 Task: Create a due date automation trigger when advanced on, on the monday of the week before a card is due add dates with a complete due date at 11:00 AM.
Action: Mouse moved to (1220, 375)
Screenshot: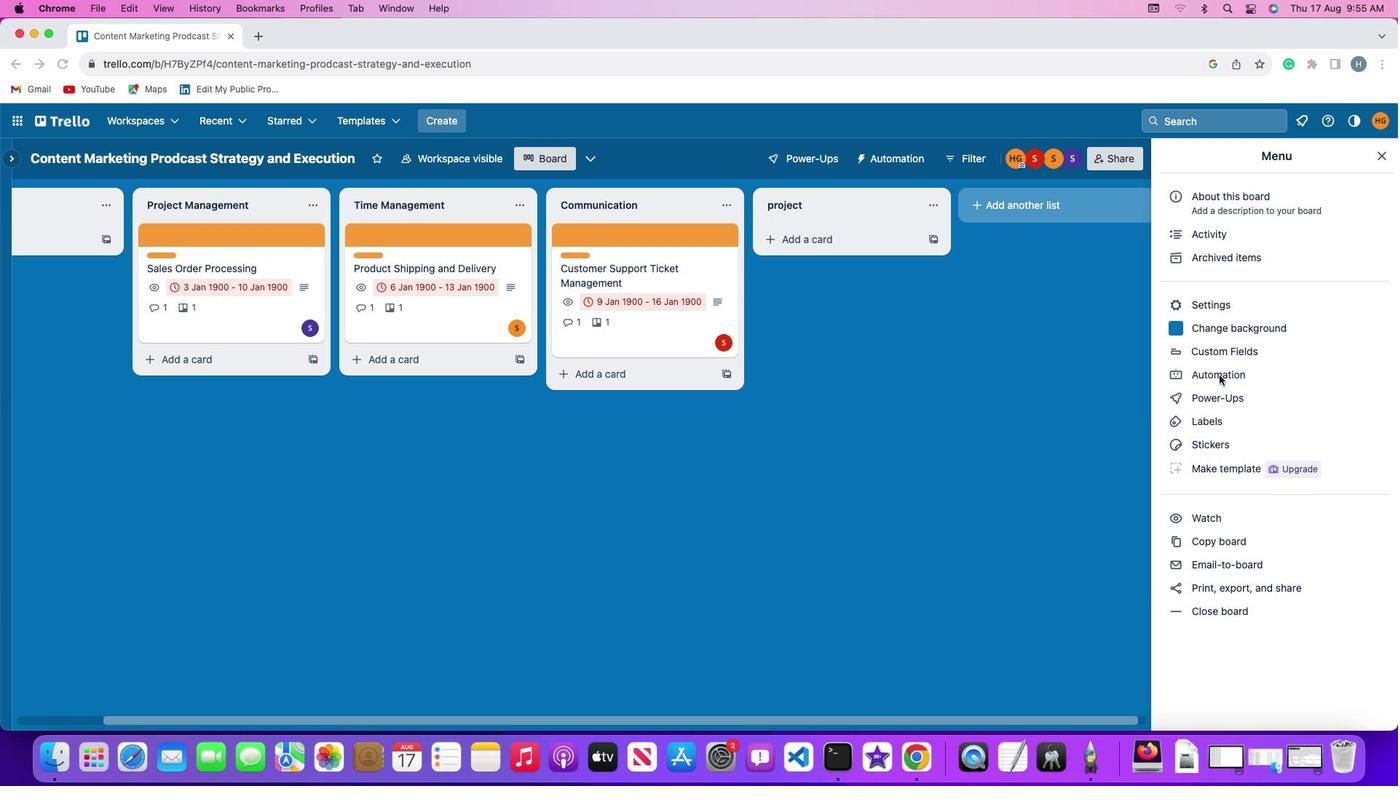 
Action: Mouse pressed left at (1220, 375)
Screenshot: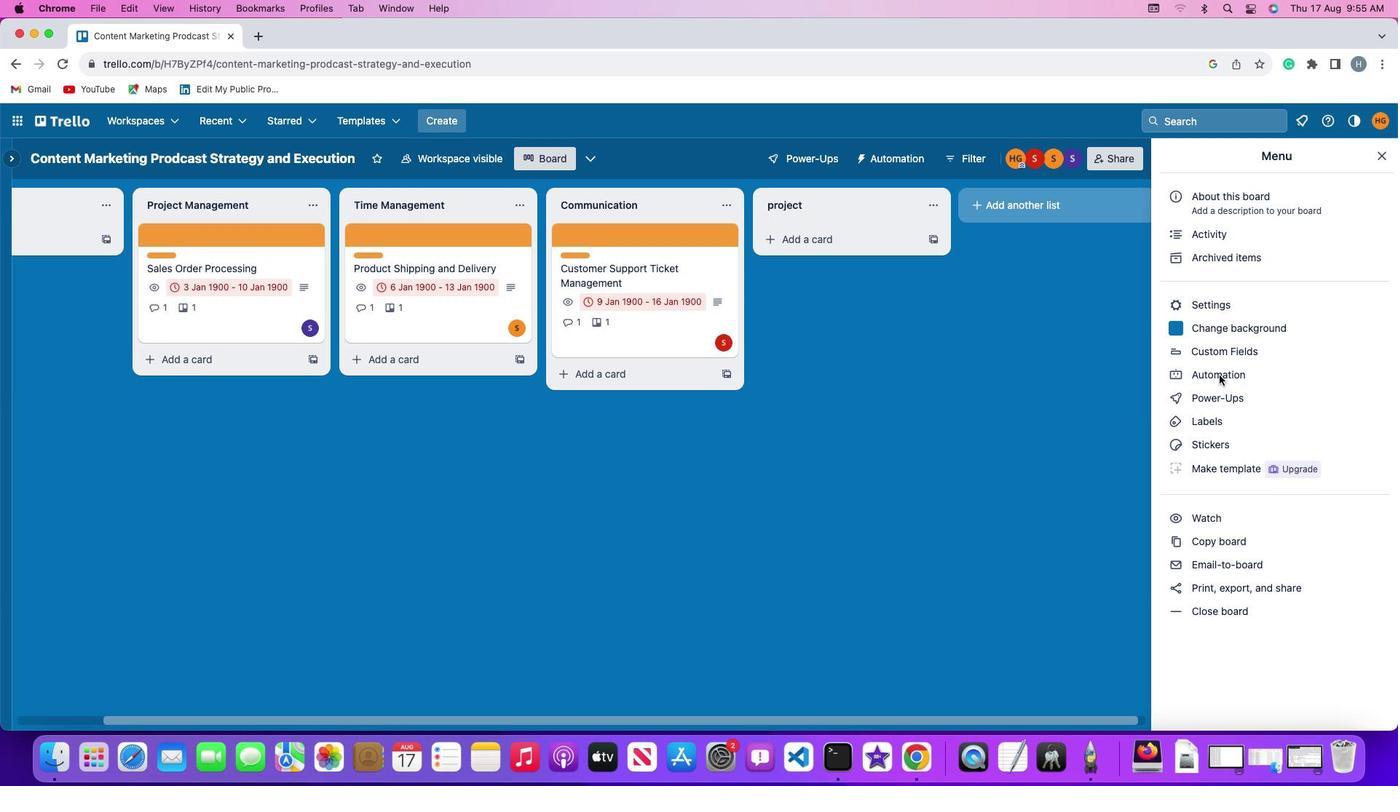 
Action: Mouse pressed left at (1220, 375)
Screenshot: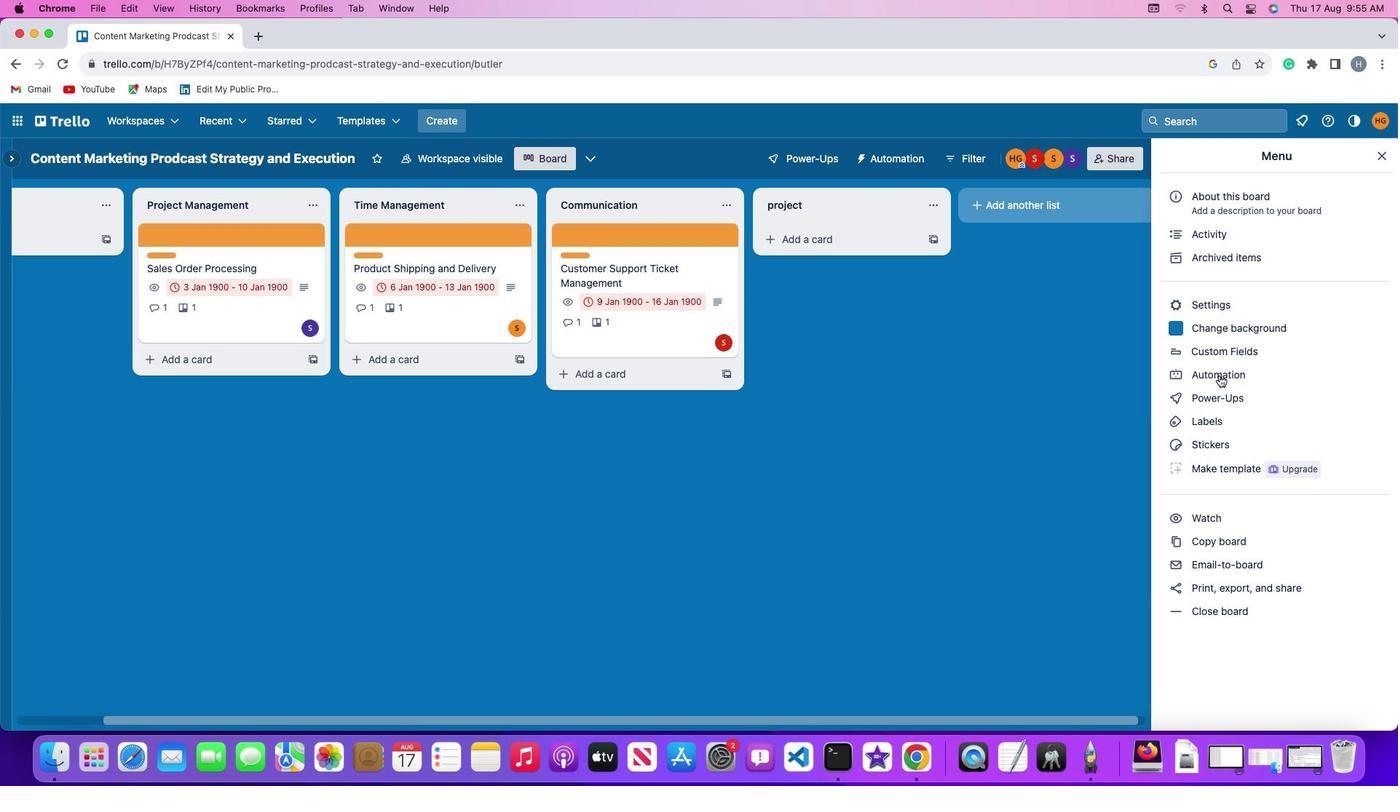 
Action: Mouse moved to (80, 342)
Screenshot: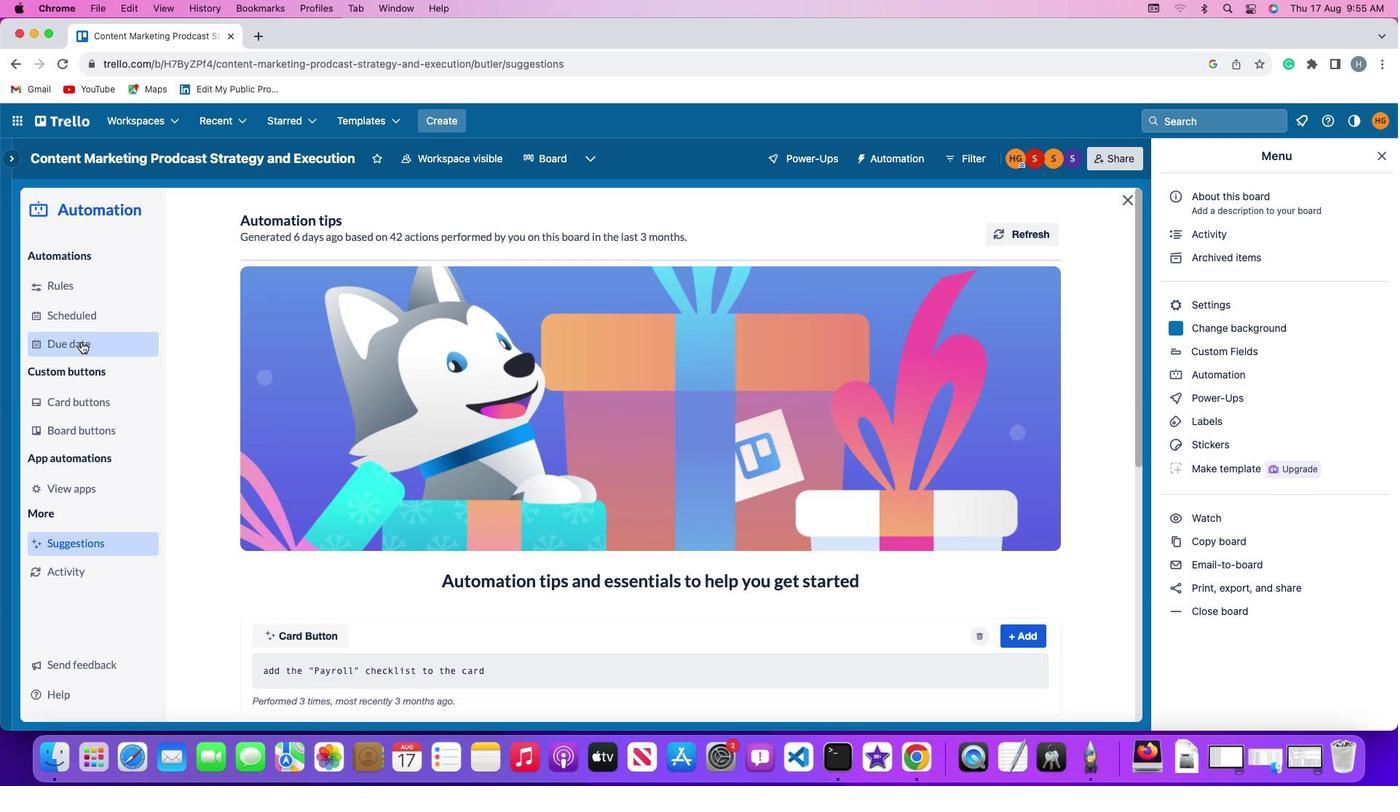 
Action: Mouse pressed left at (80, 342)
Screenshot: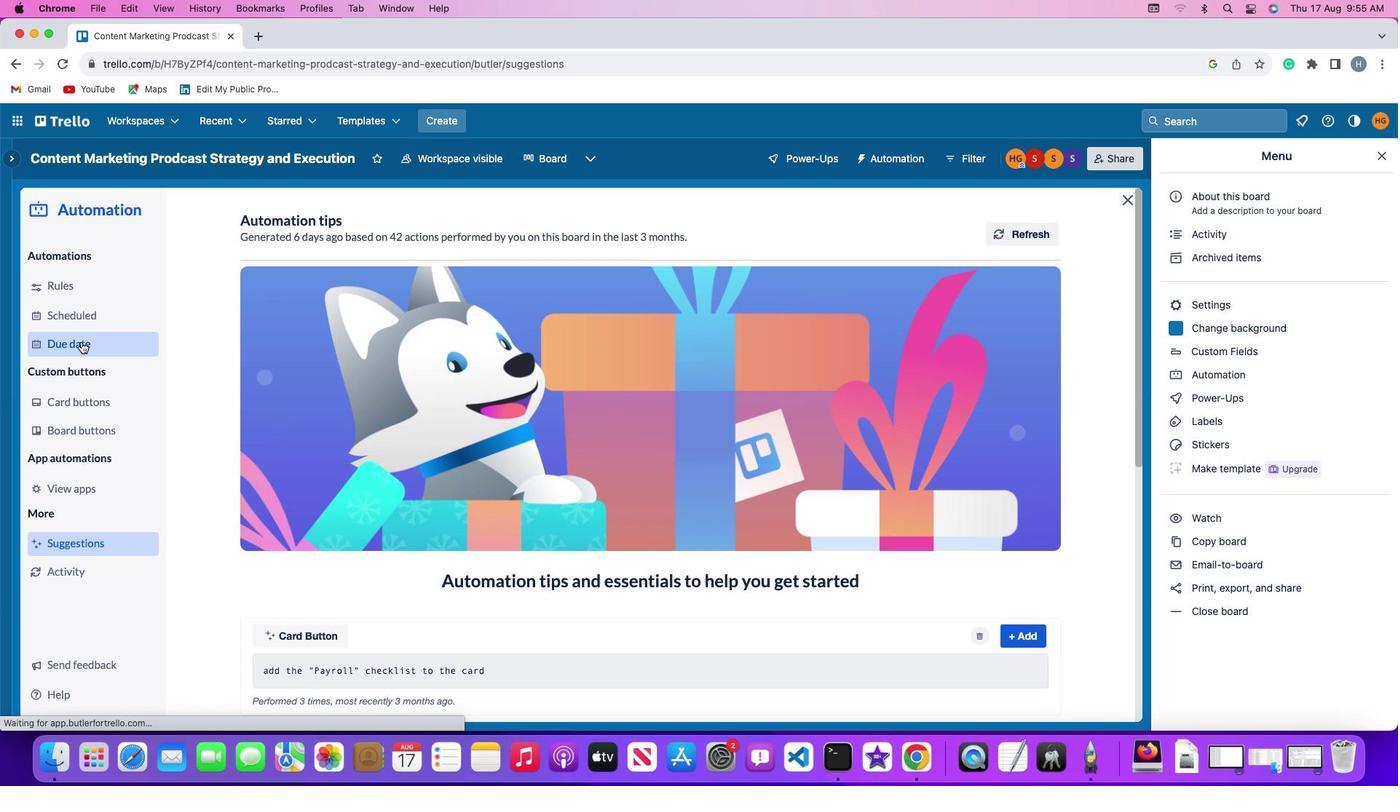 
Action: Mouse moved to (975, 224)
Screenshot: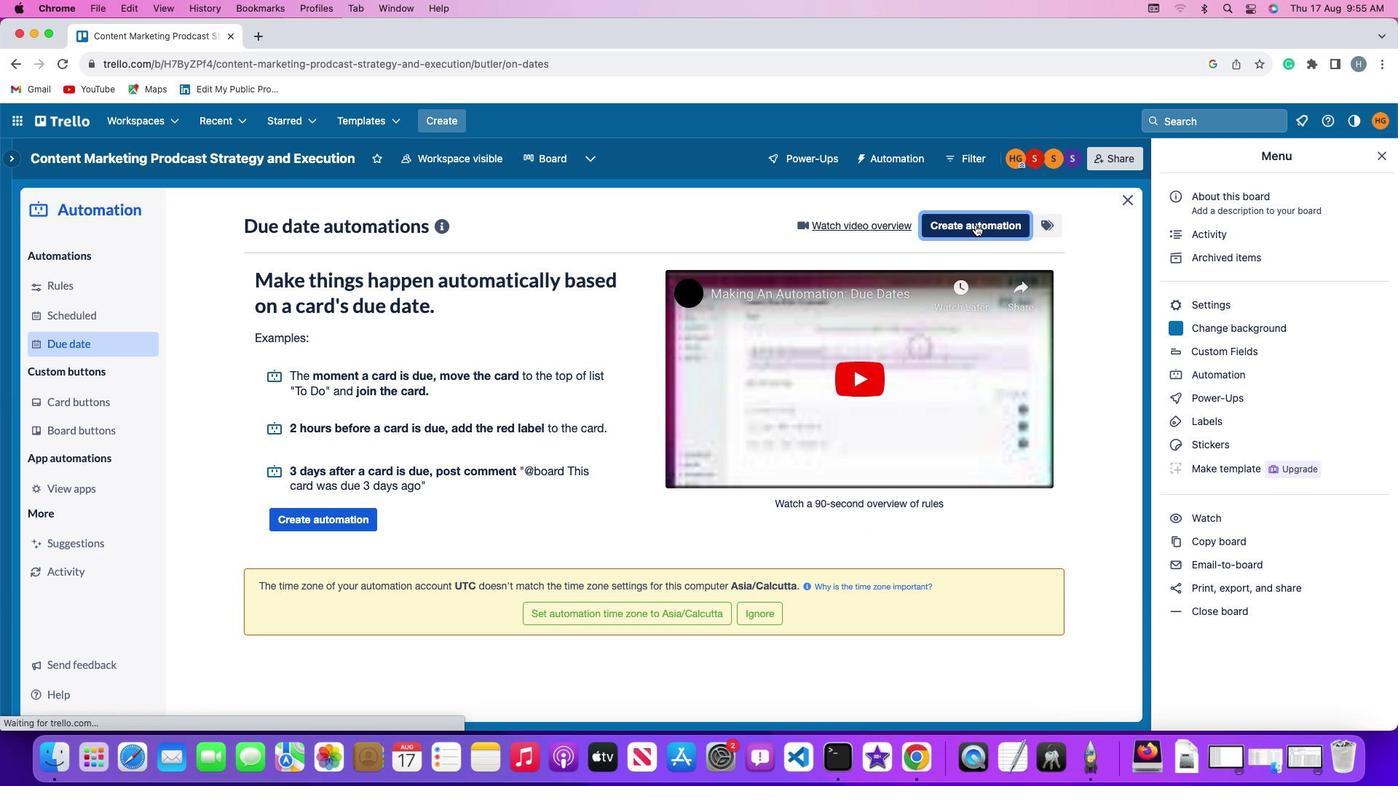 
Action: Mouse pressed left at (975, 224)
Screenshot: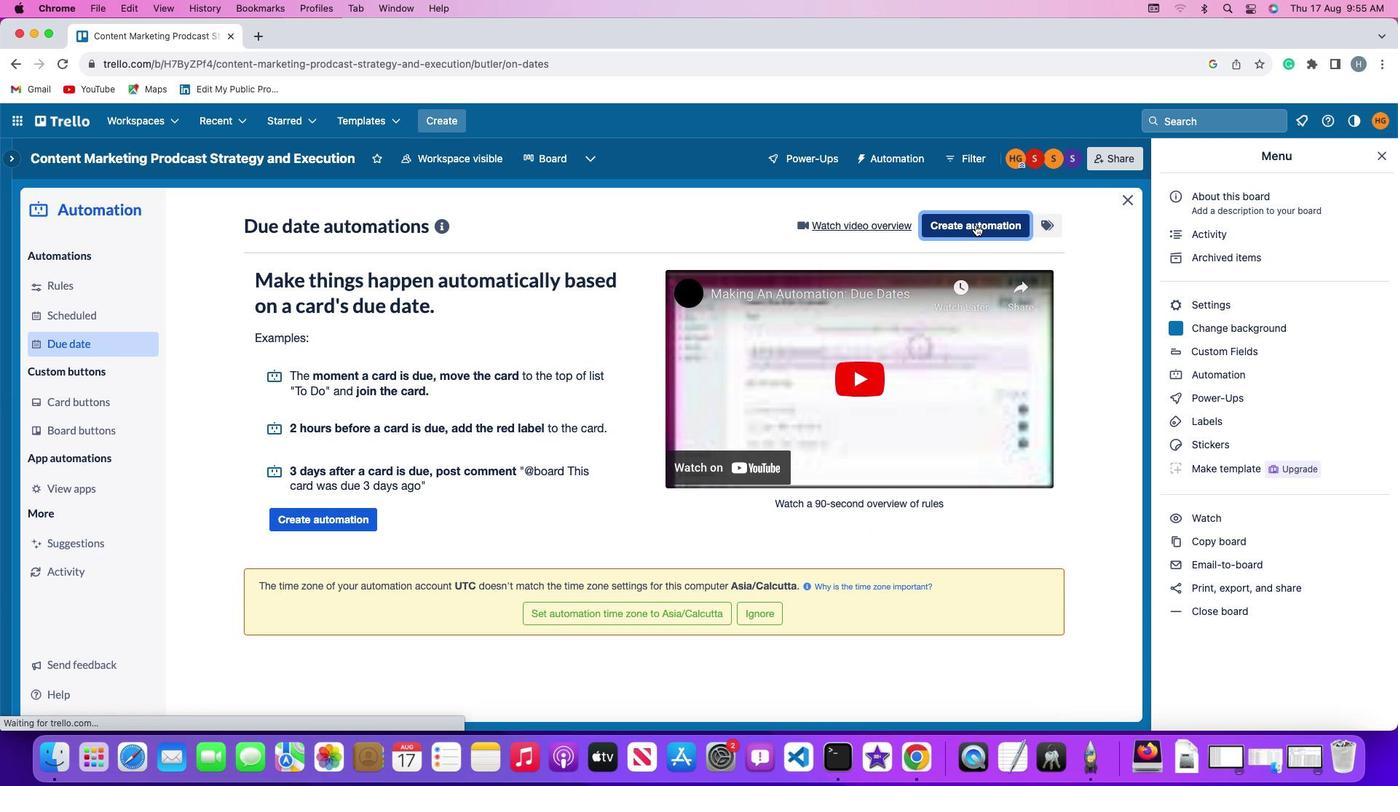 
Action: Mouse moved to (268, 367)
Screenshot: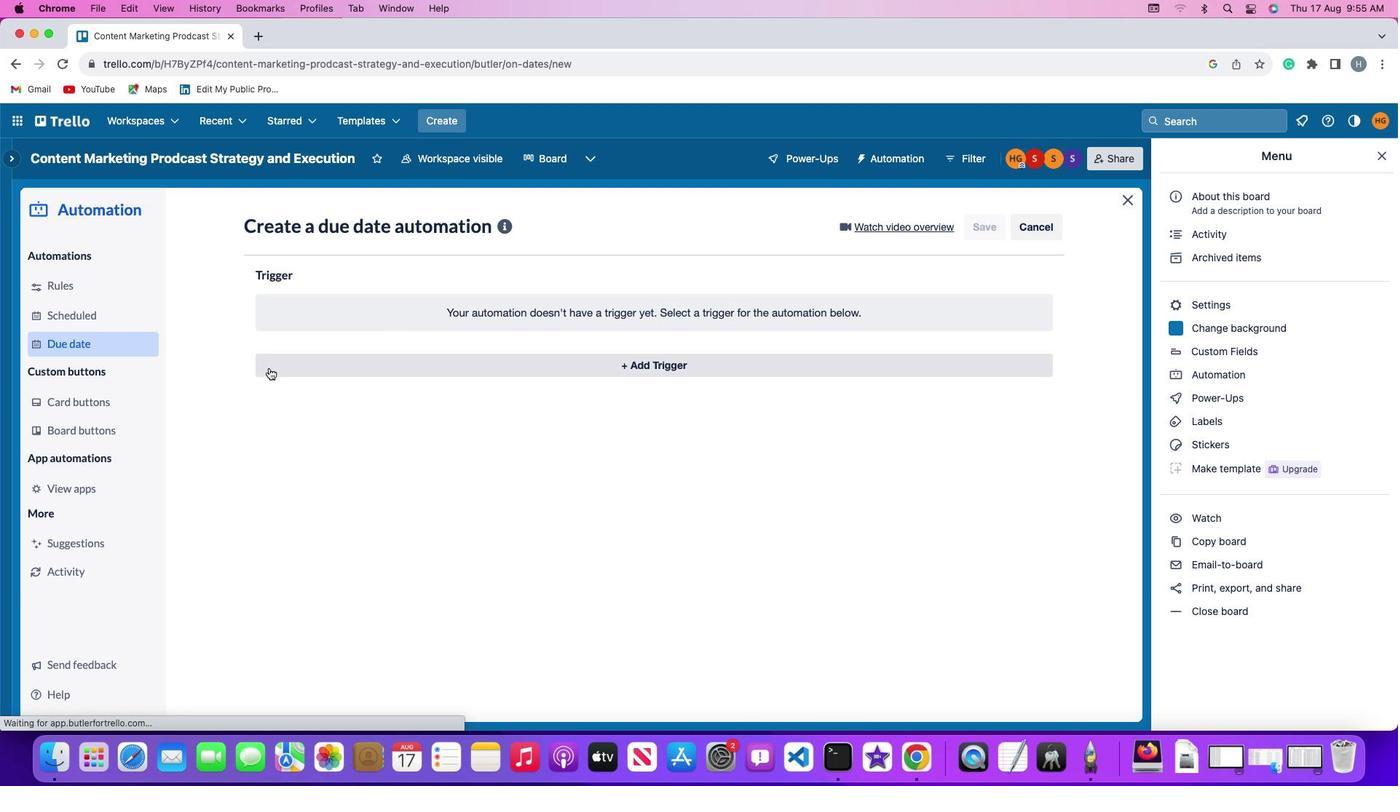 
Action: Mouse pressed left at (268, 367)
Screenshot: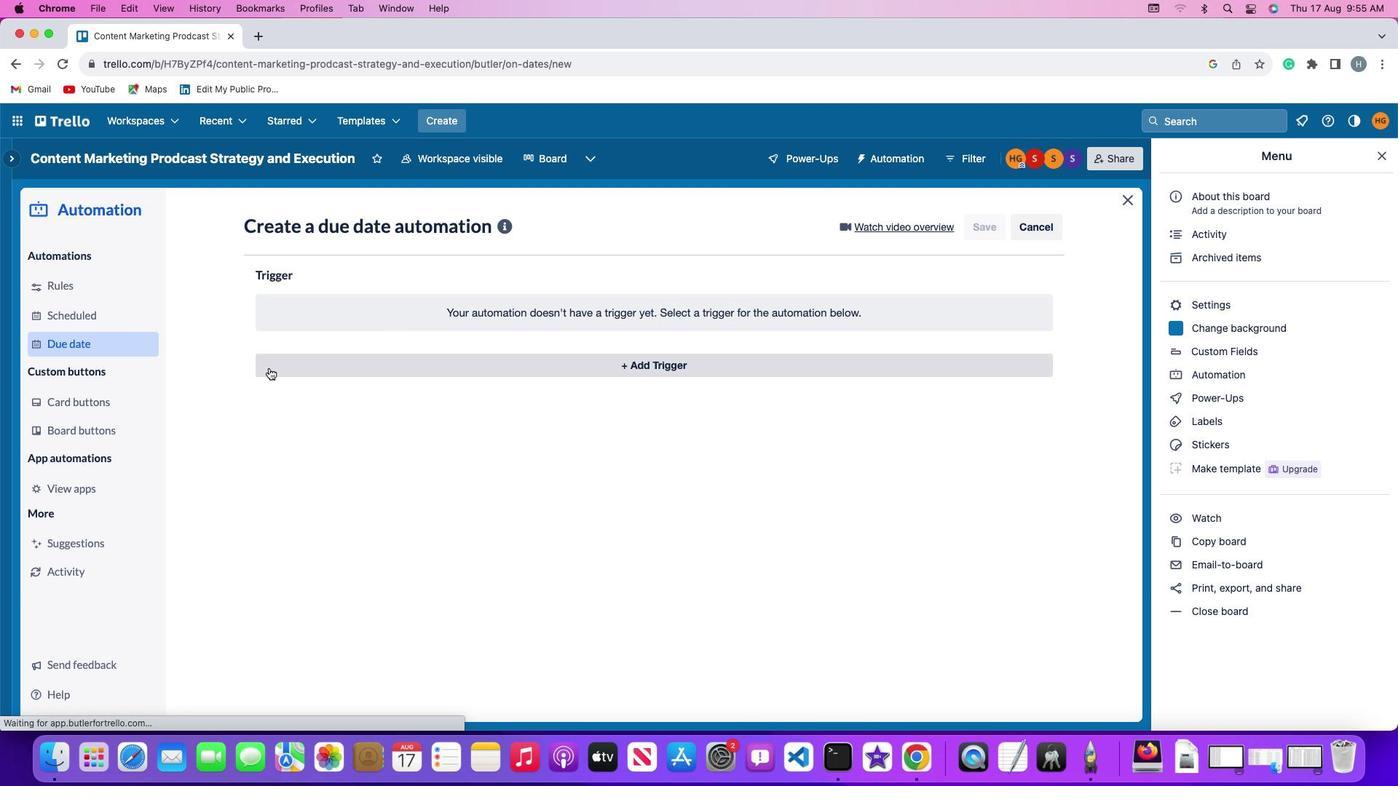 
Action: Mouse moved to (318, 629)
Screenshot: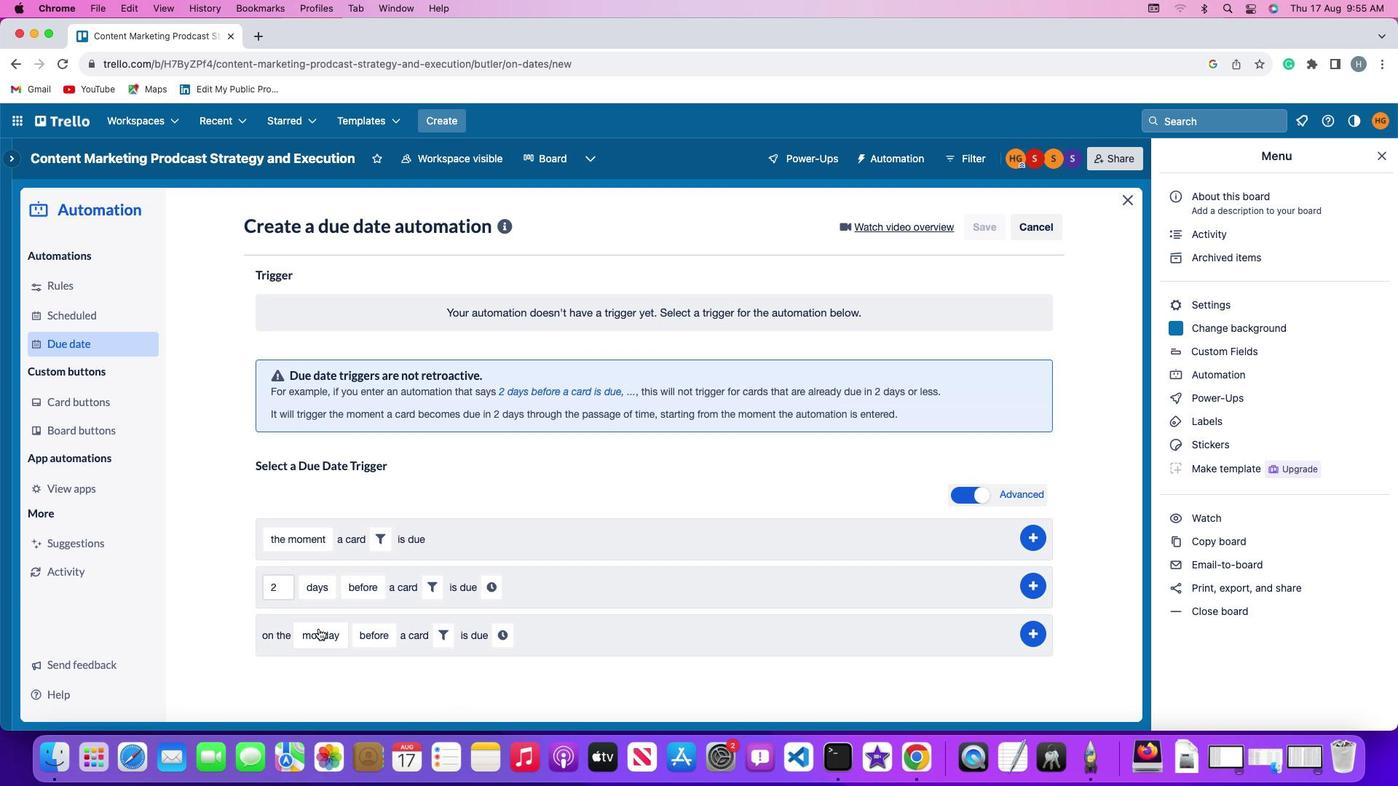 
Action: Mouse pressed left at (318, 629)
Screenshot: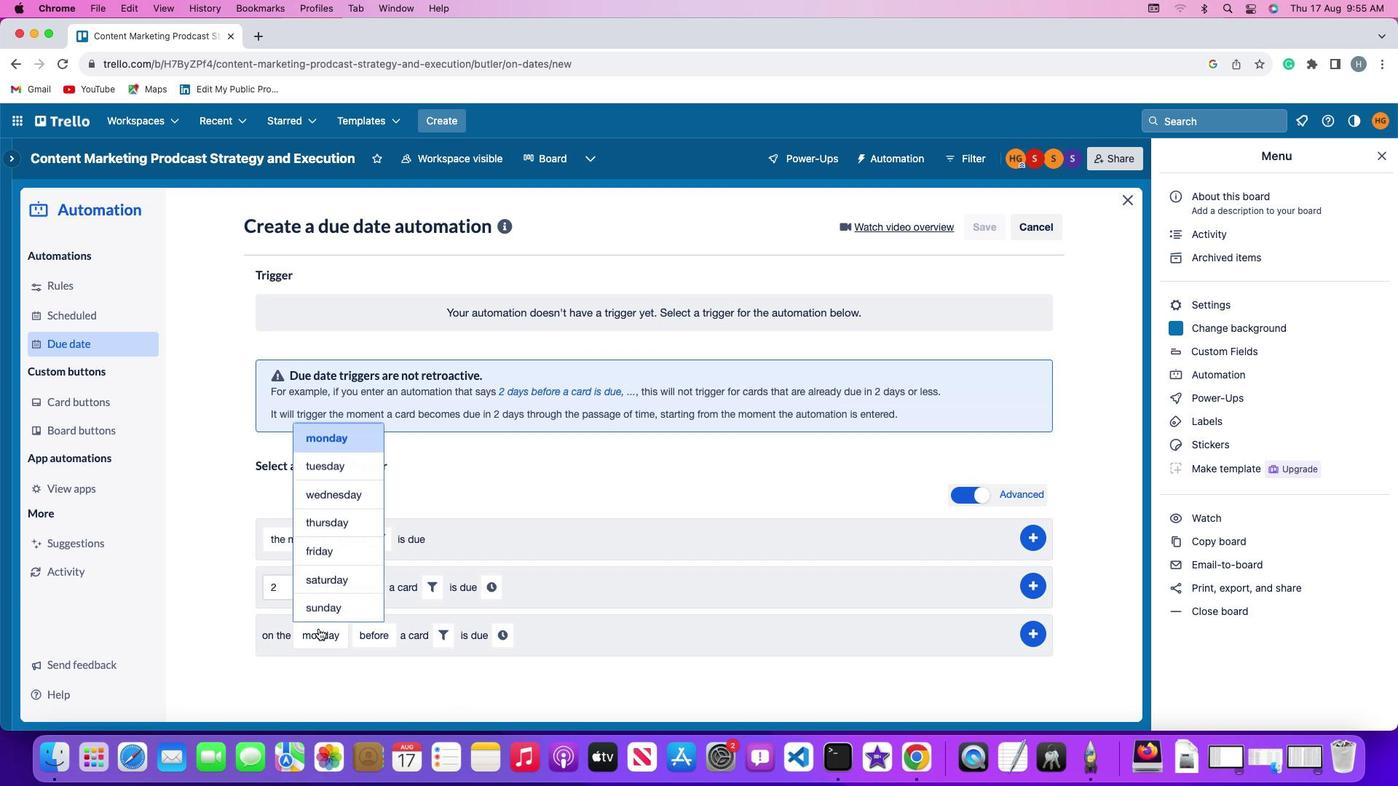 
Action: Mouse moved to (354, 438)
Screenshot: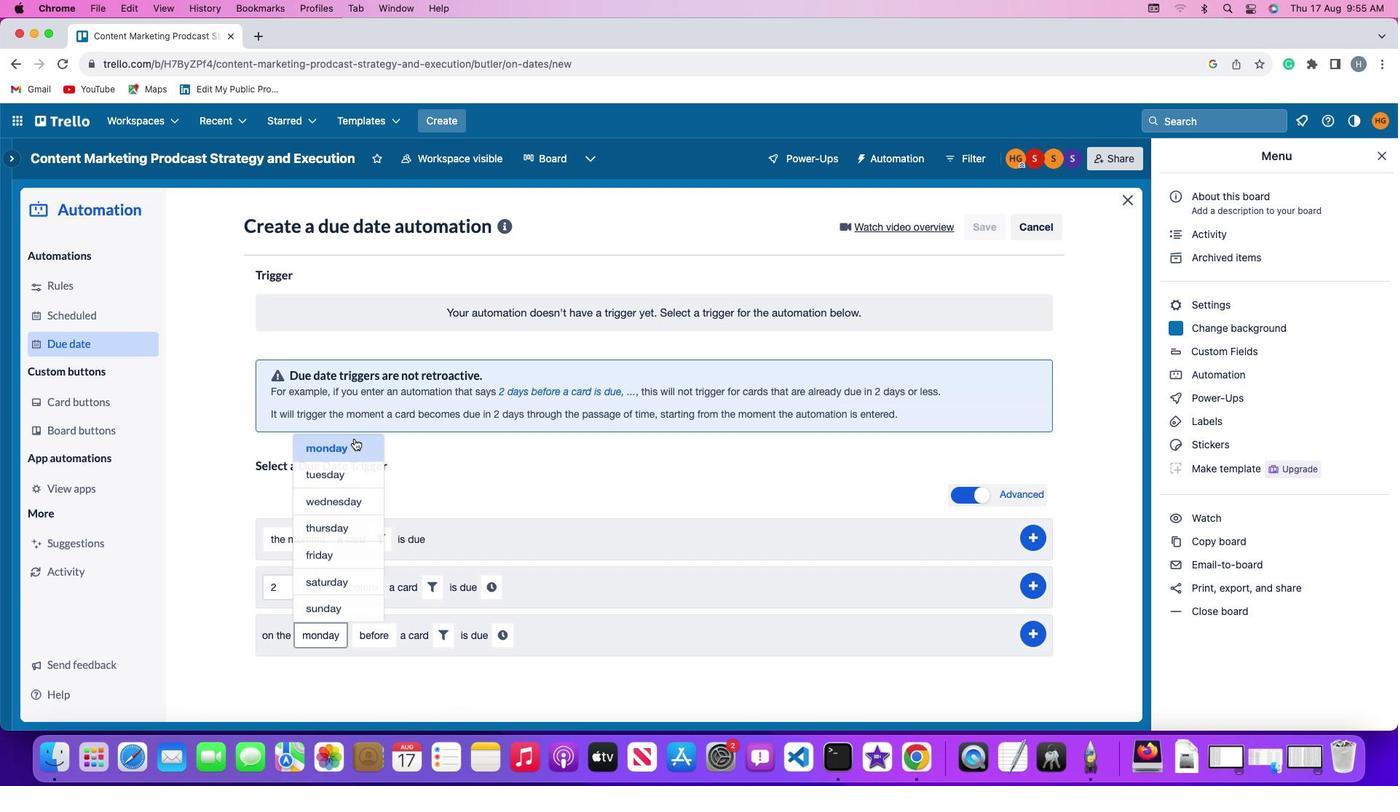 
Action: Mouse pressed left at (354, 438)
Screenshot: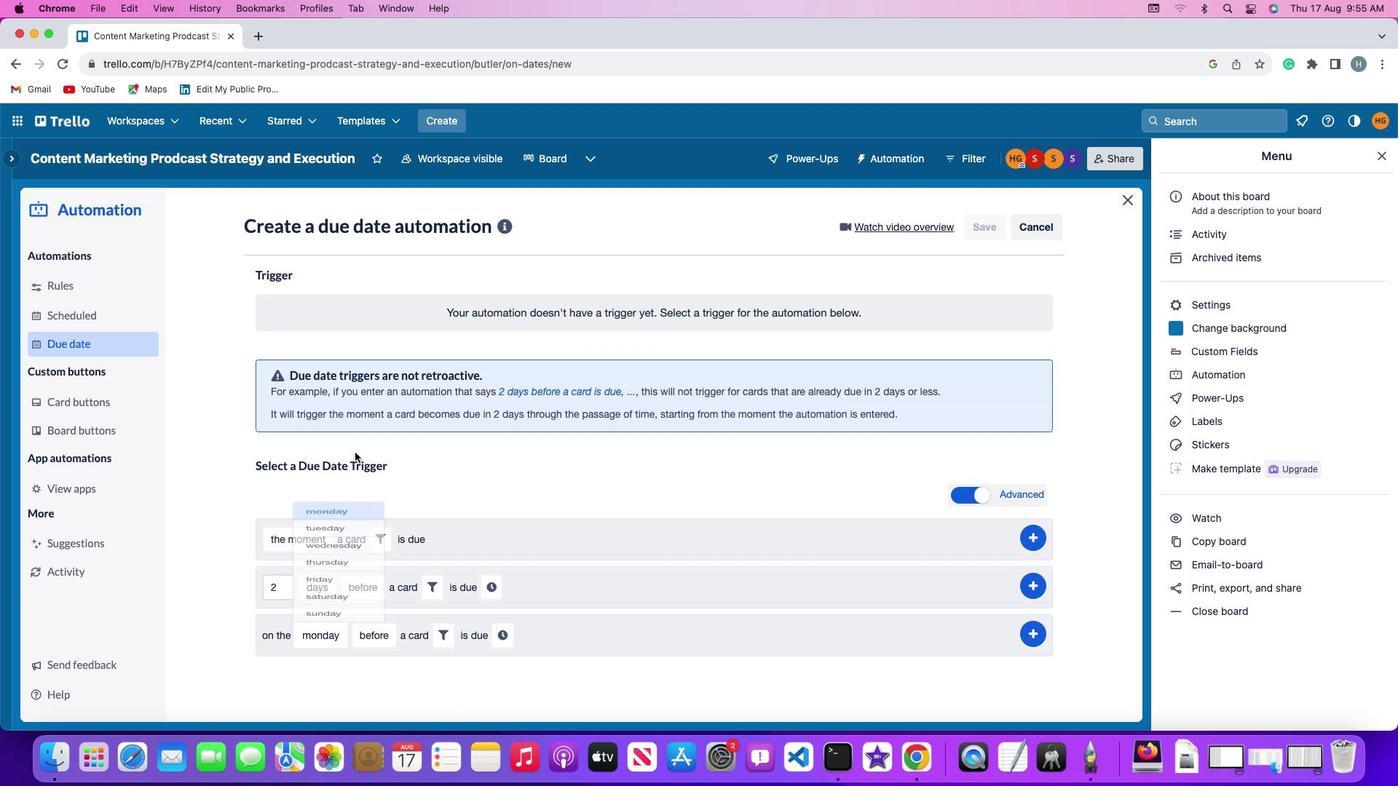 
Action: Mouse moved to (378, 633)
Screenshot: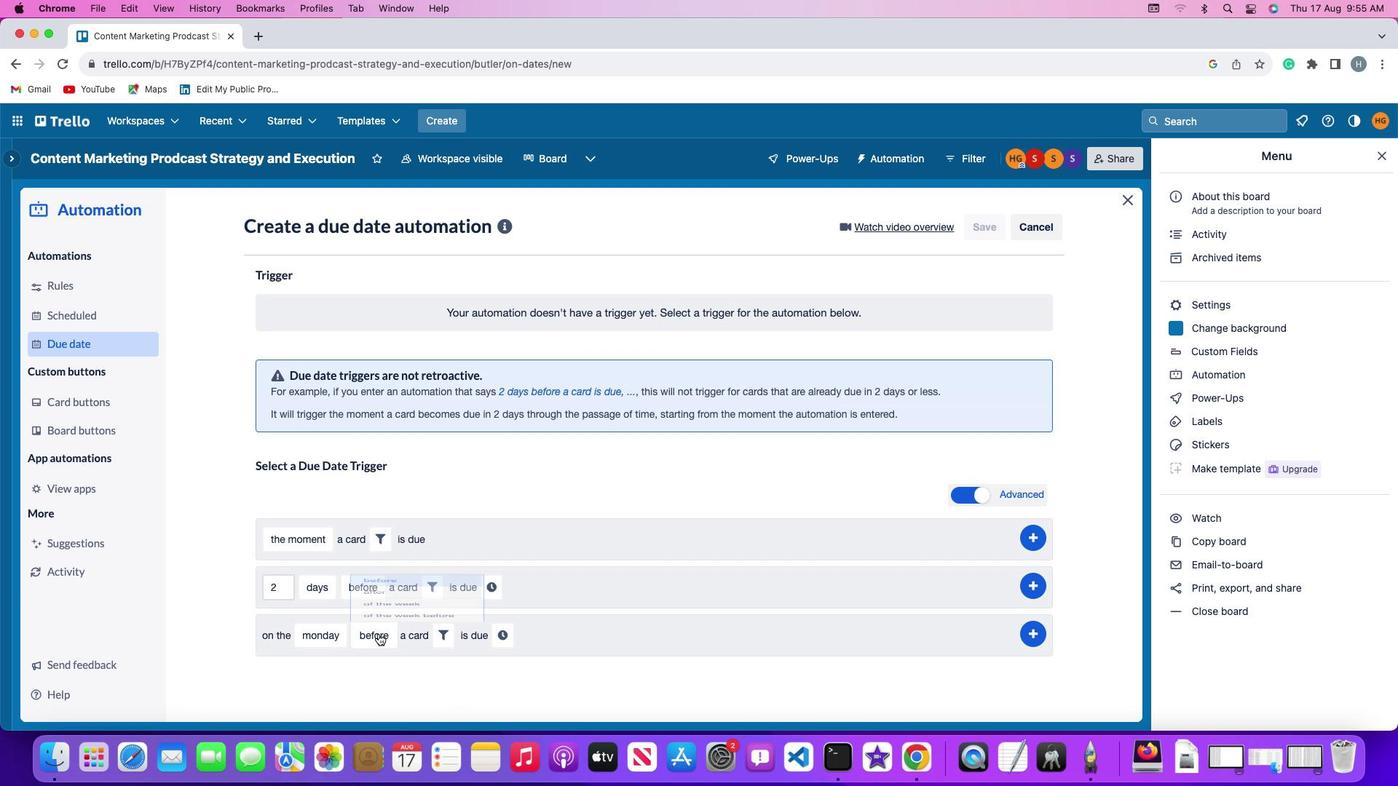 
Action: Mouse pressed left at (378, 633)
Screenshot: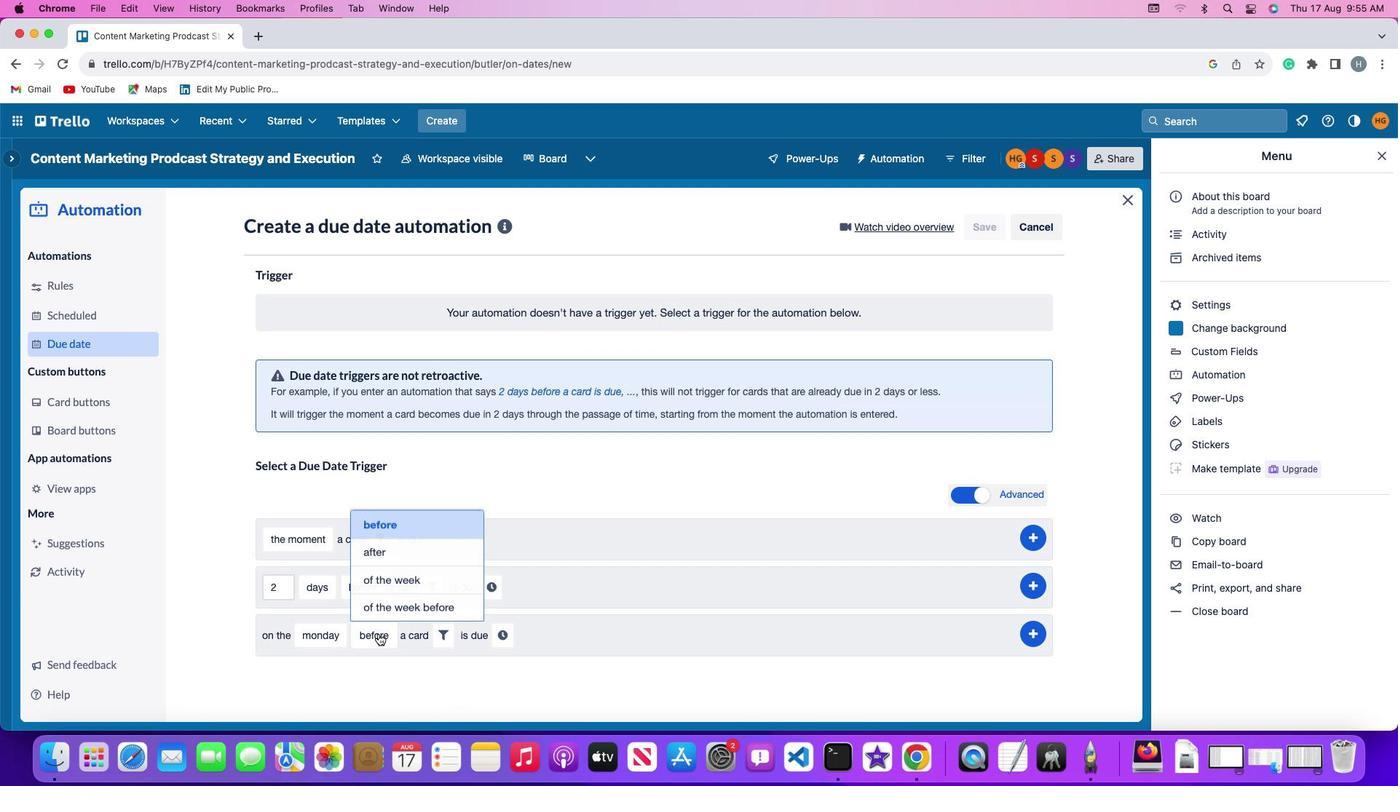
Action: Mouse moved to (387, 601)
Screenshot: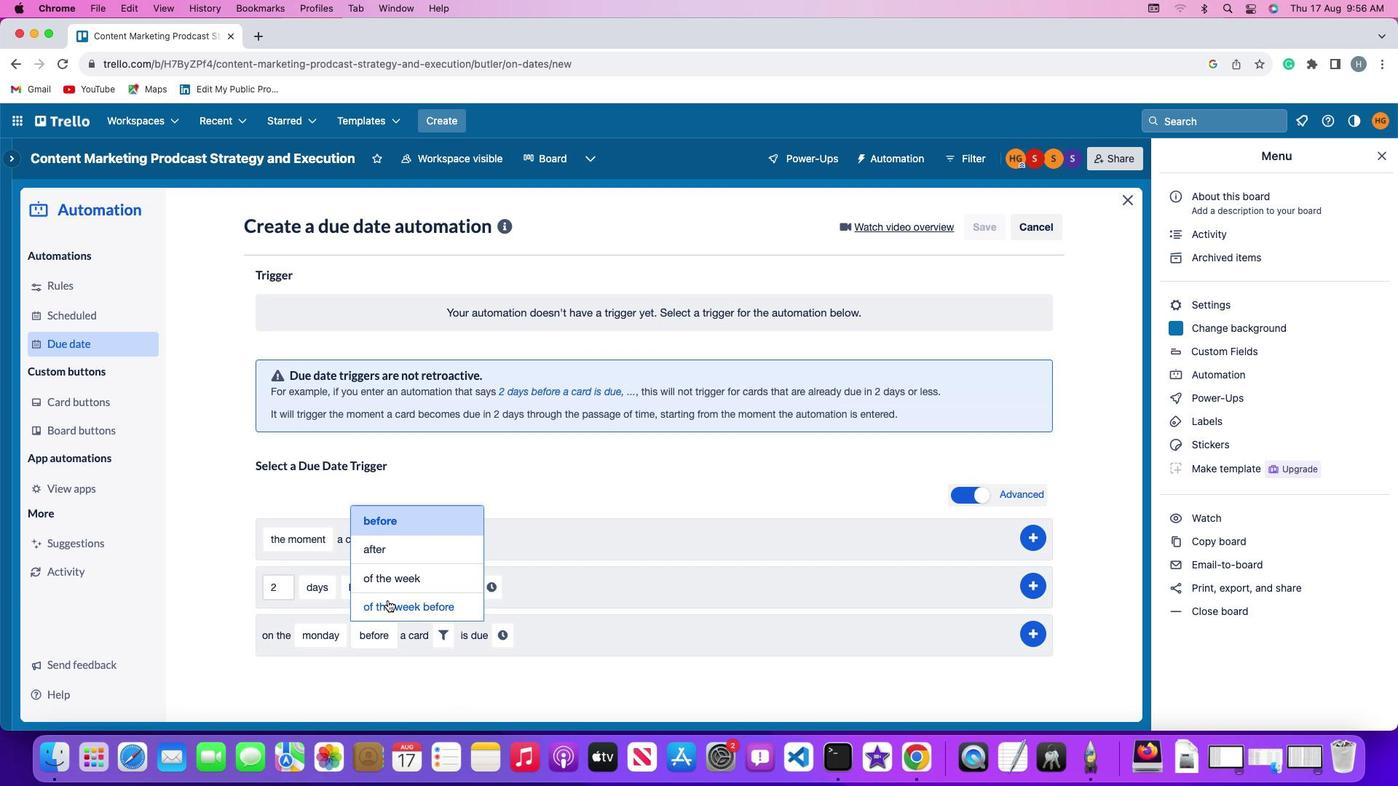 
Action: Mouse pressed left at (387, 601)
Screenshot: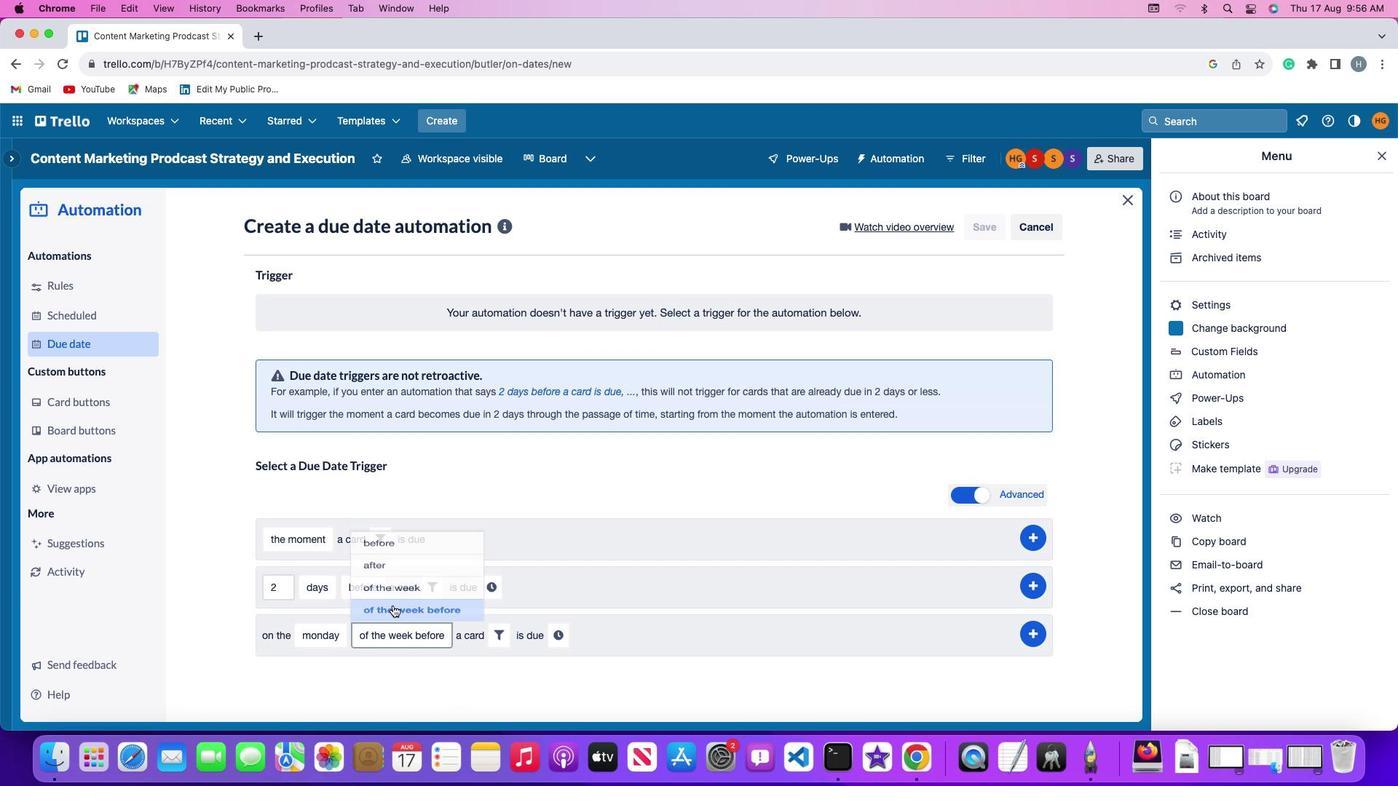 
Action: Mouse moved to (496, 633)
Screenshot: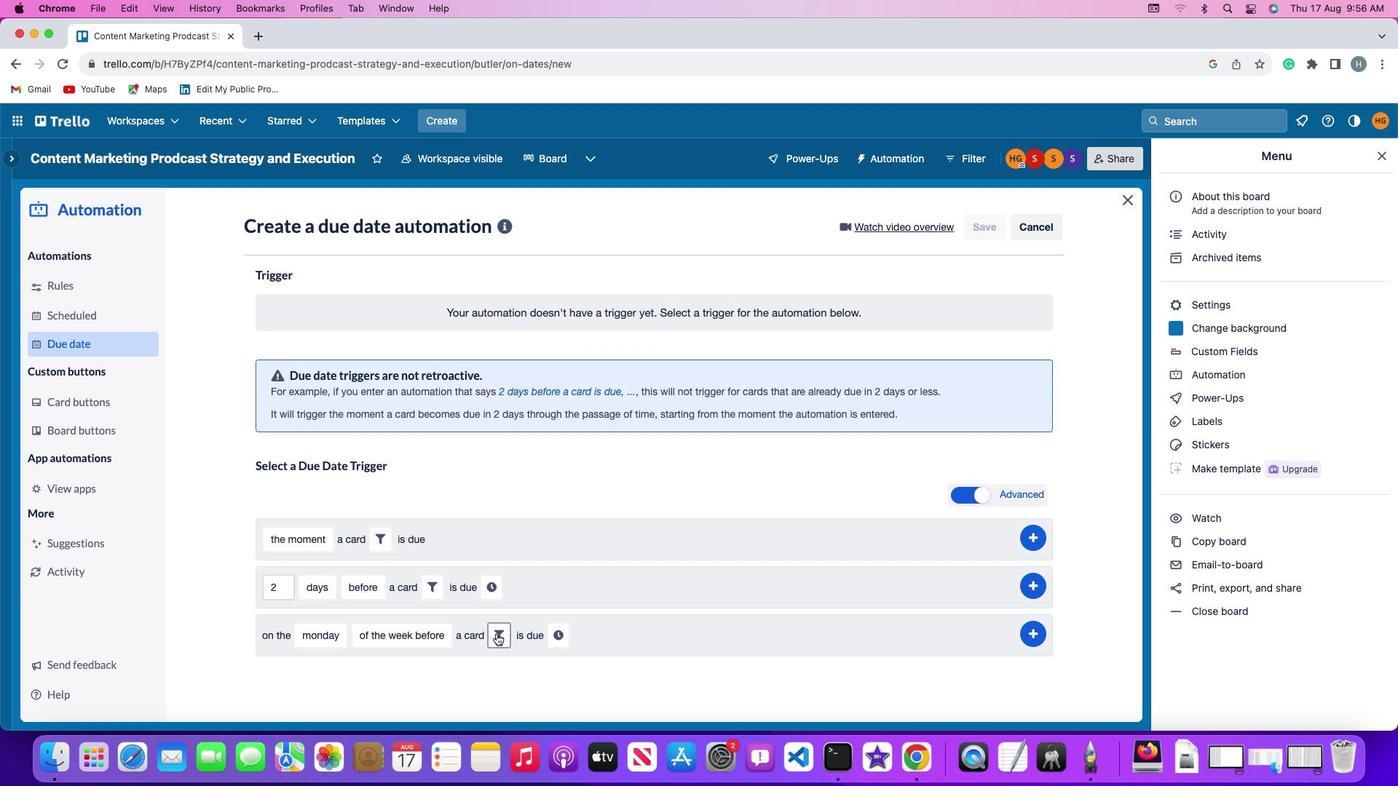 
Action: Mouse pressed left at (496, 633)
Screenshot: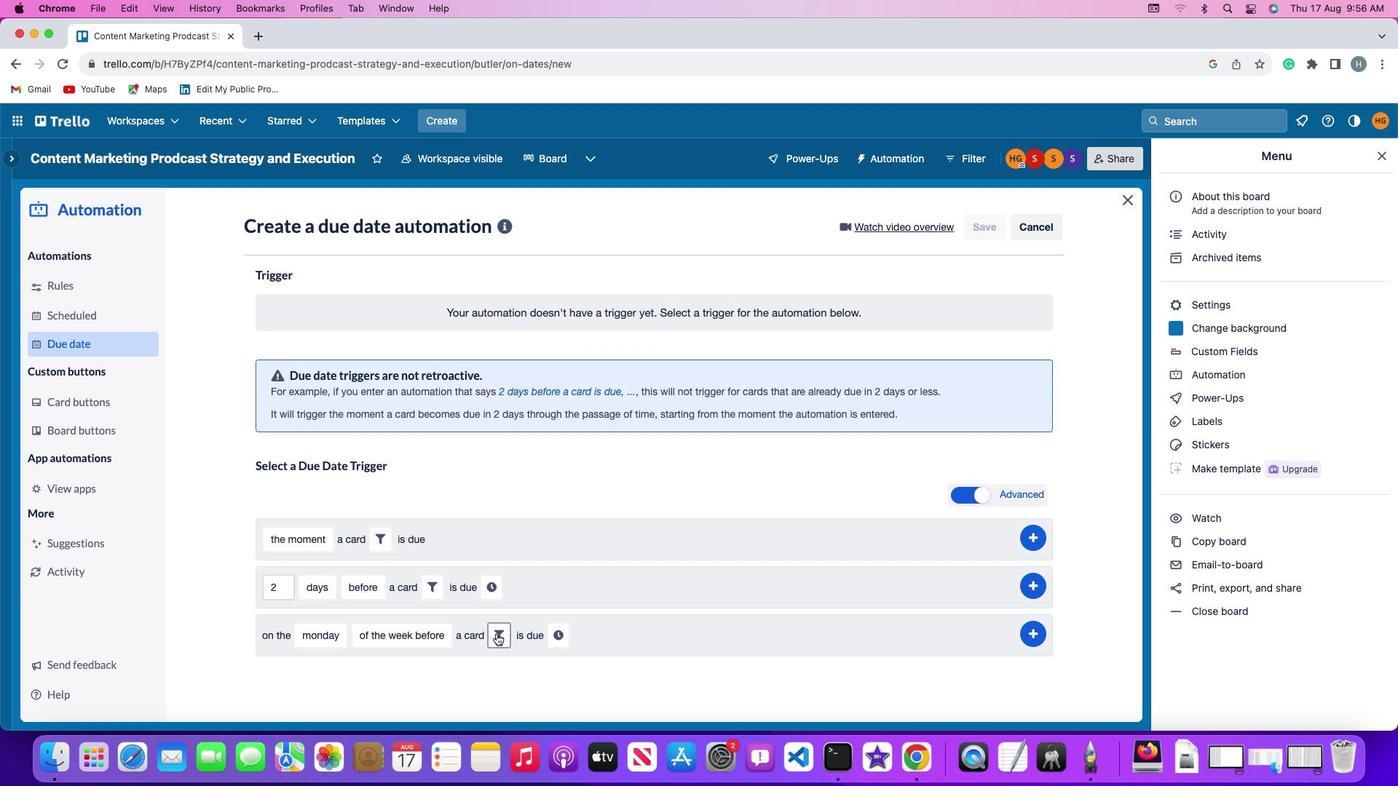 
Action: Mouse moved to (418, 659)
Screenshot: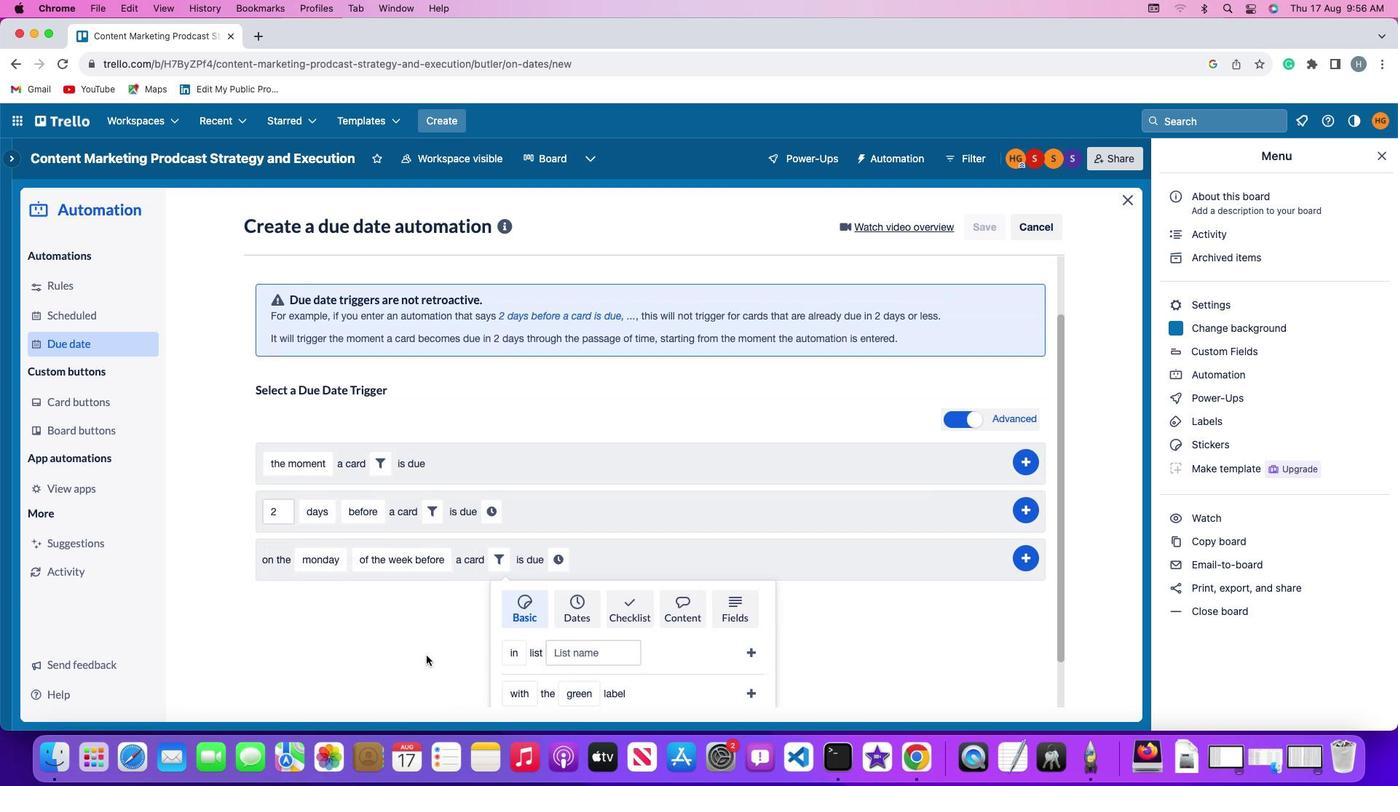
Action: Mouse scrolled (418, 659) with delta (0, 0)
Screenshot: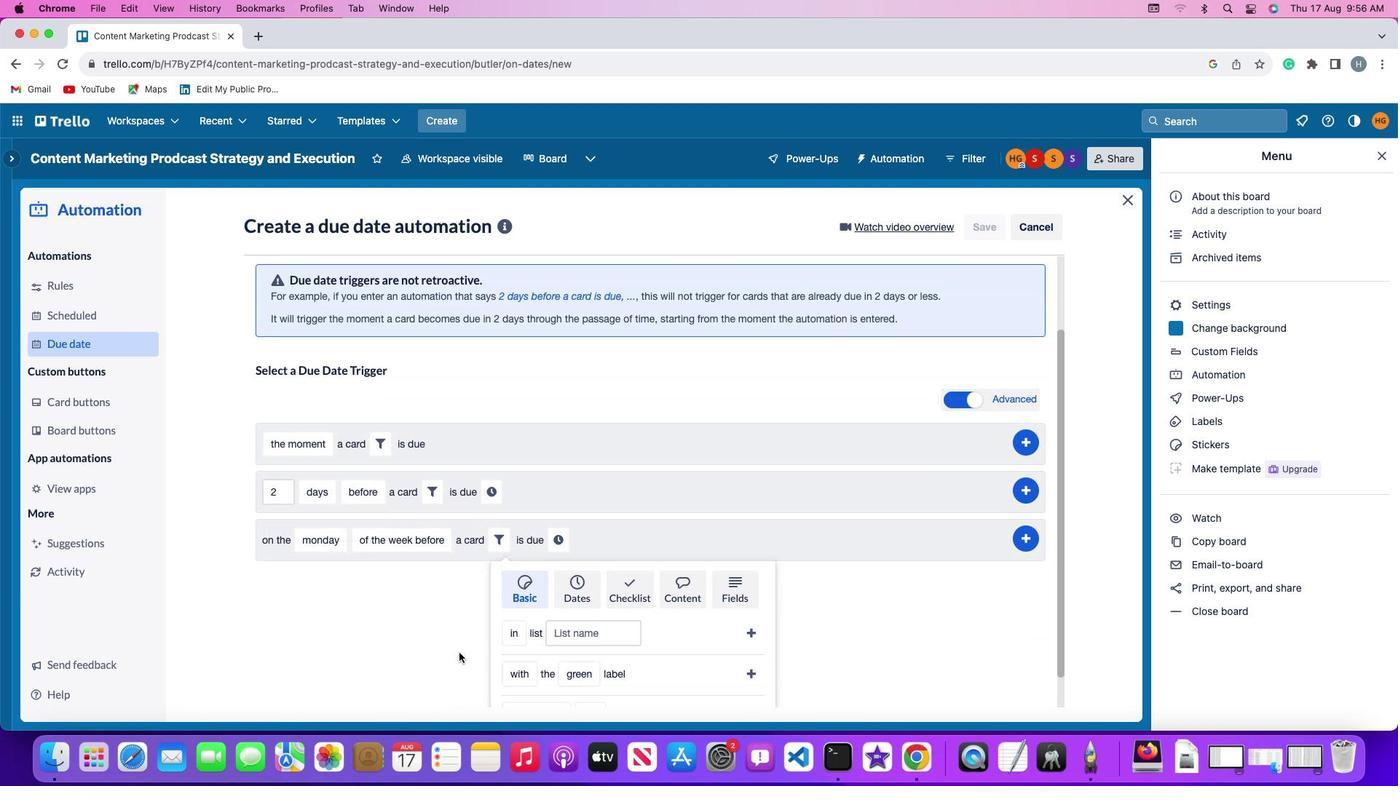 
Action: Mouse scrolled (418, 659) with delta (0, 0)
Screenshot: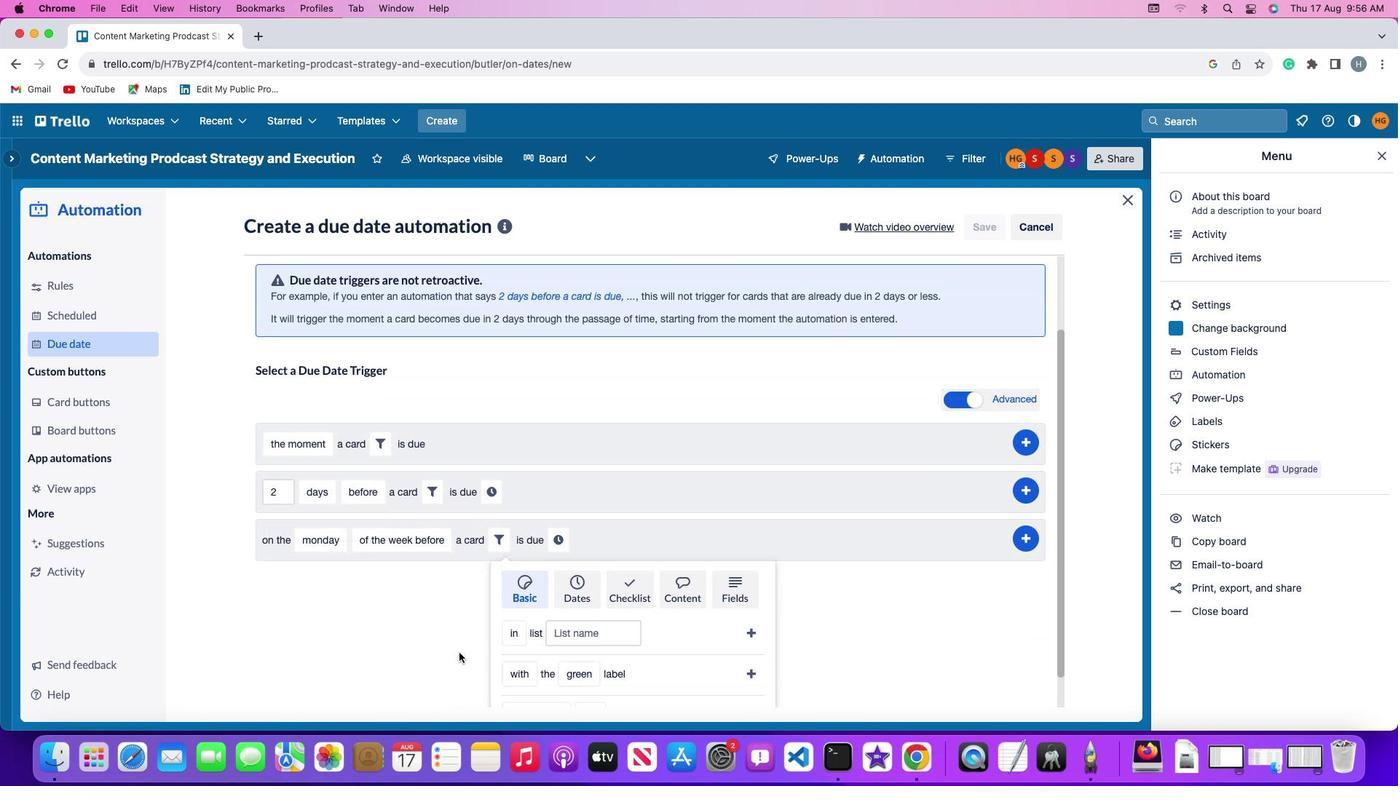 
Action: Mouse scrolled (418, 659) with delta (0, -2)
Screenshot: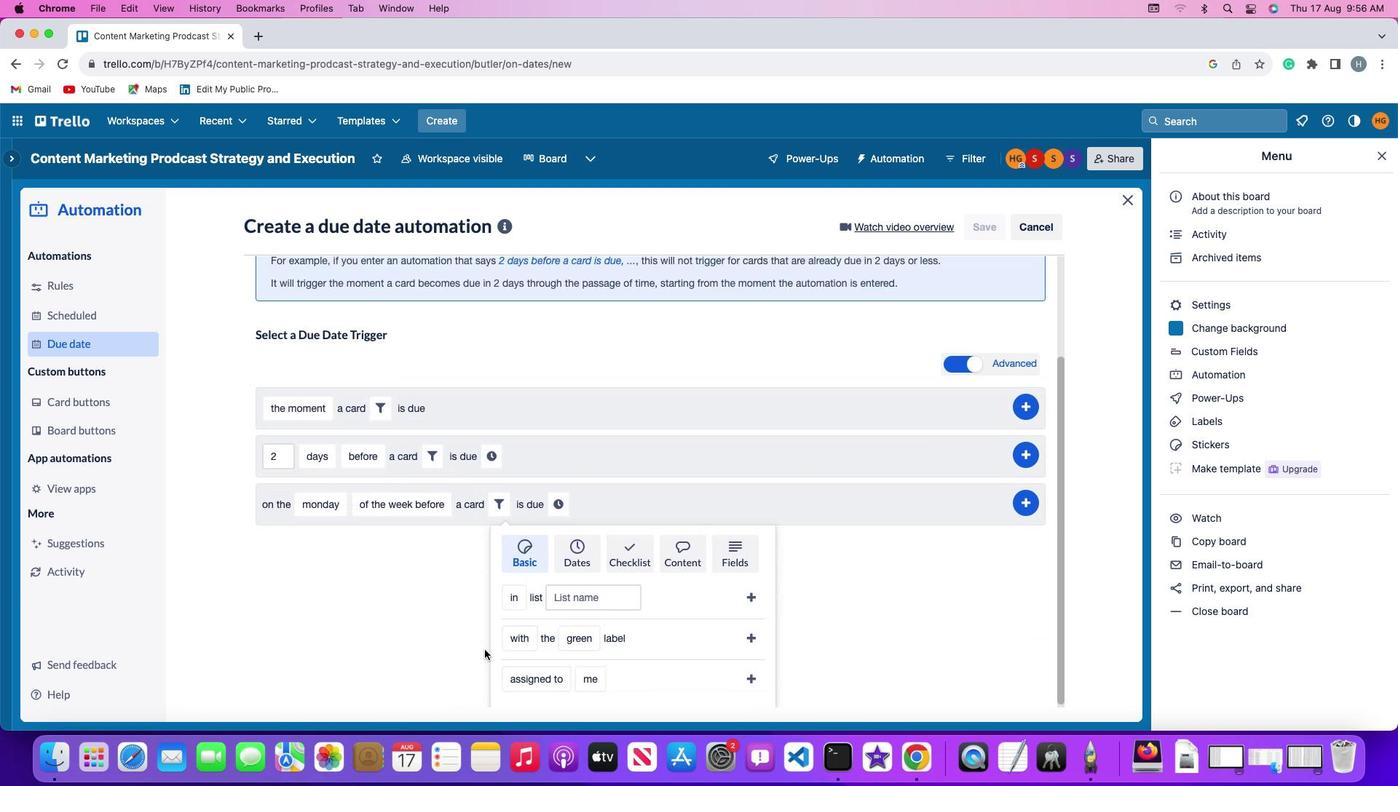 
Action: Mouse moved to (418, 659)
Screenshot: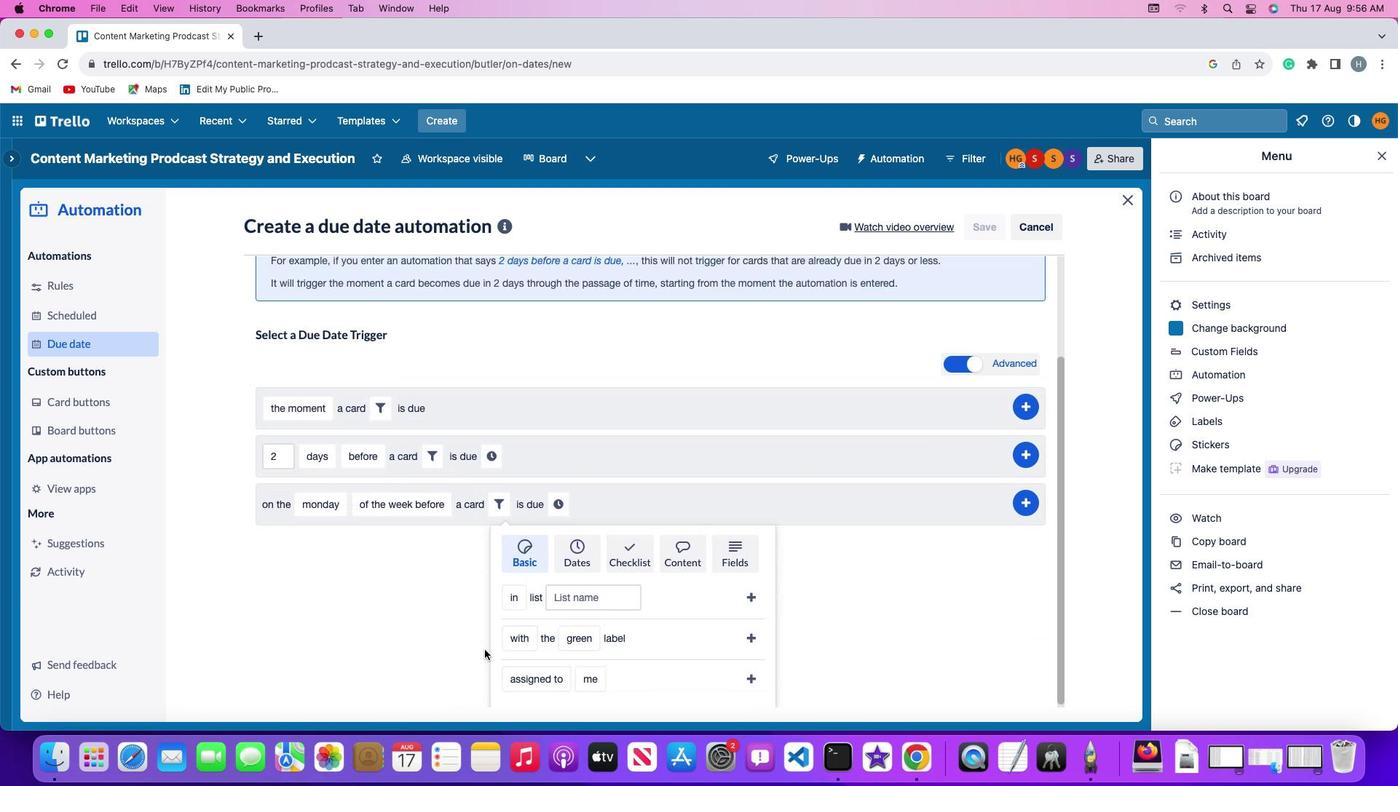 
Action: Mouse scrolled (418, 659) with delta (0, -3)
Screenshot: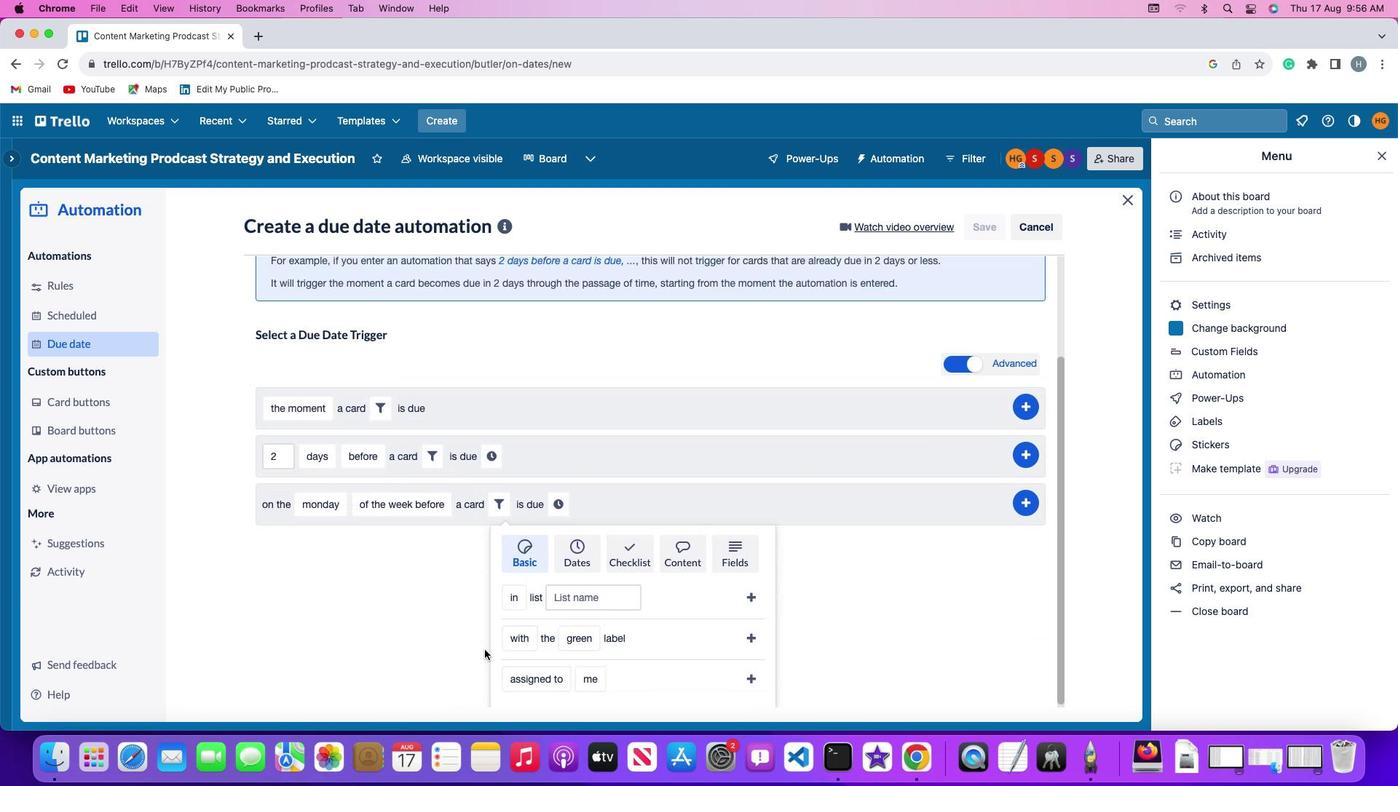 
Action: Mouse moved to (418, 657)
Screenshot: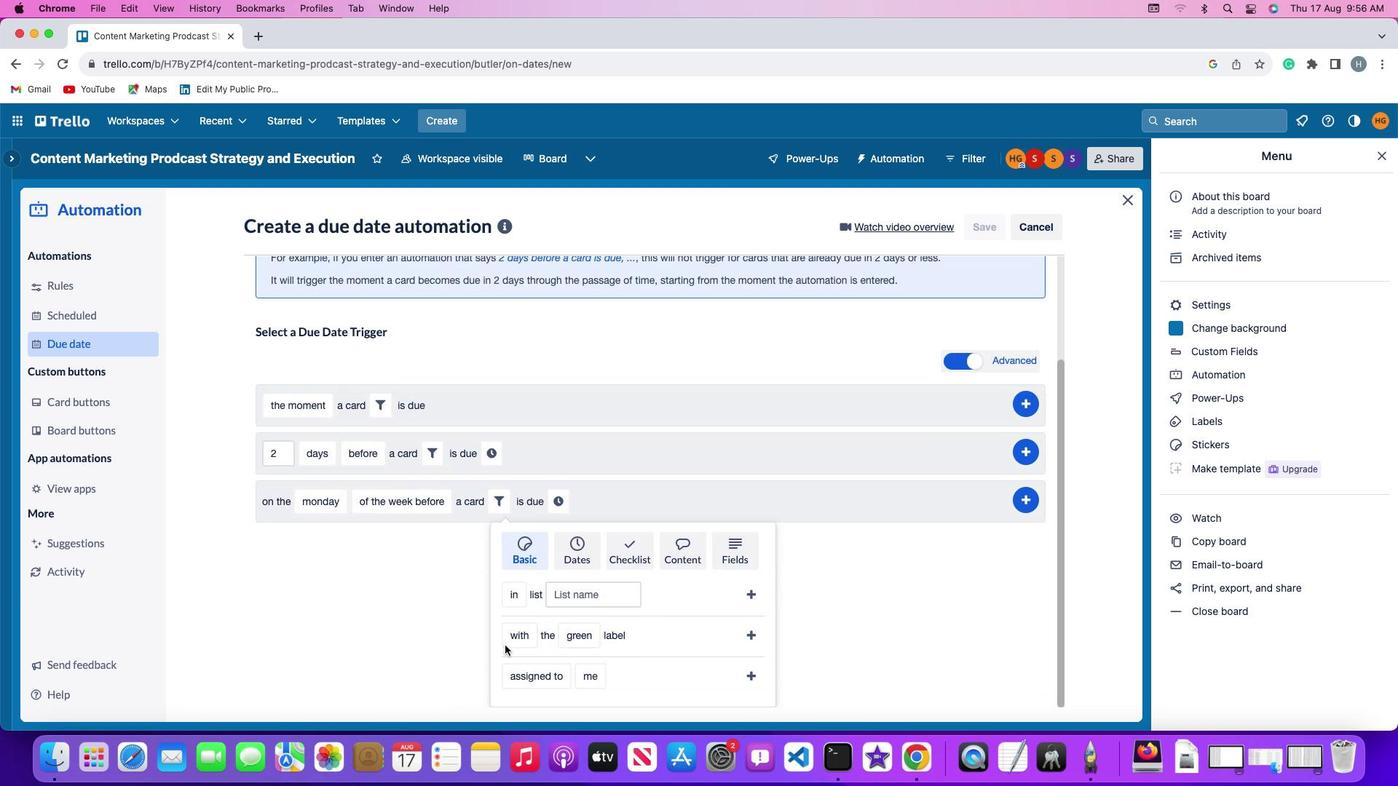 
Action: Mouse scrolled (418, 657) with delta (0, -4)
Screenshot: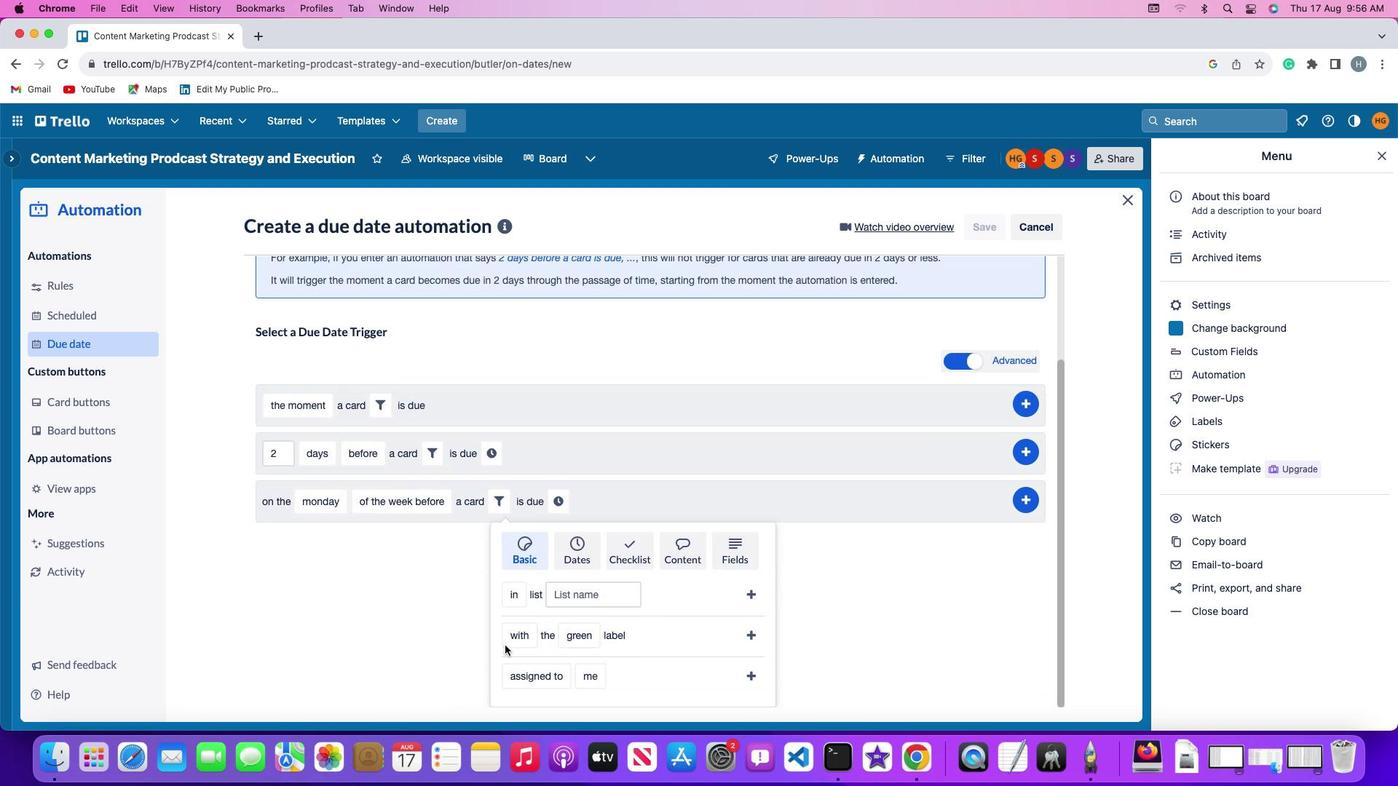 
Action: Mouse moved to (568, 551)
Screenshot: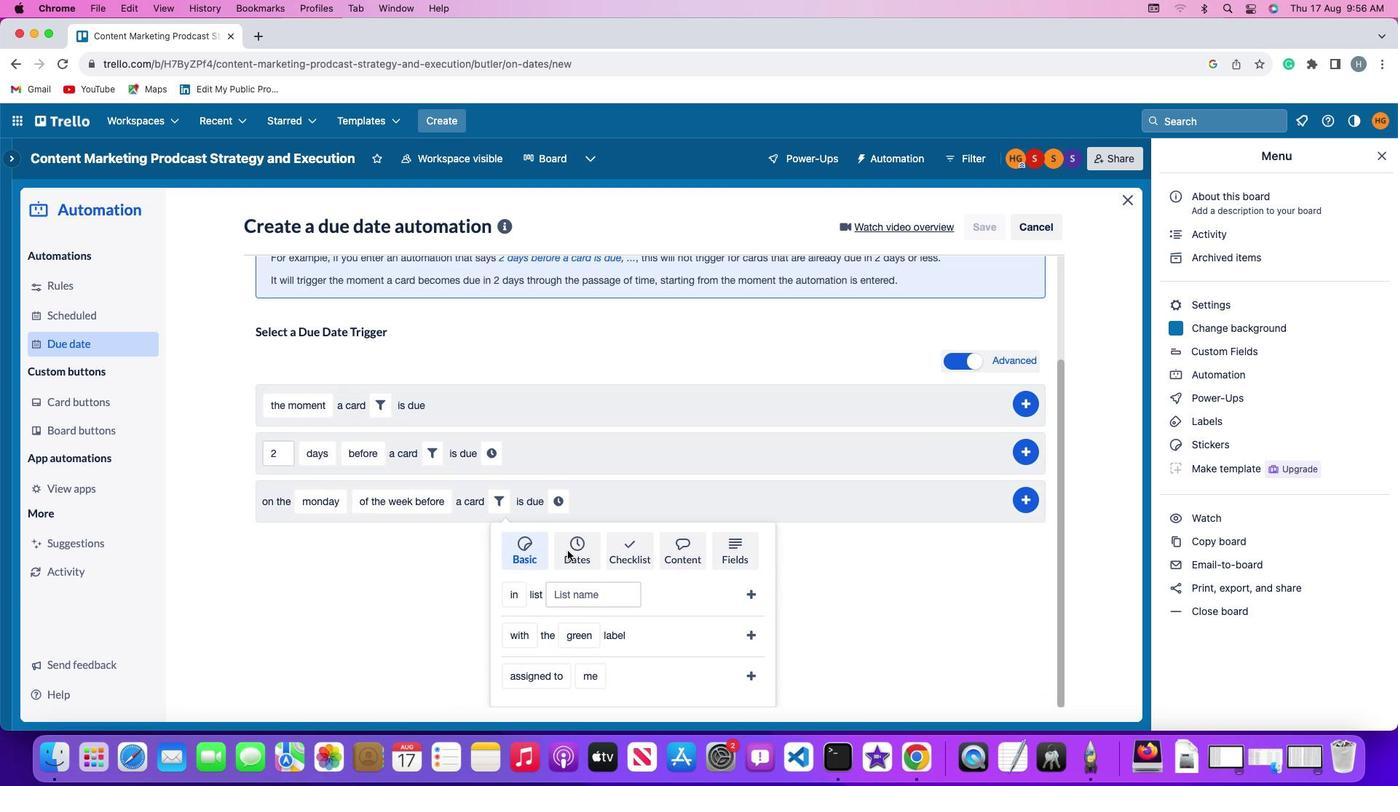 
Action: Mouse pressed left at (568, 551)
Screenshot: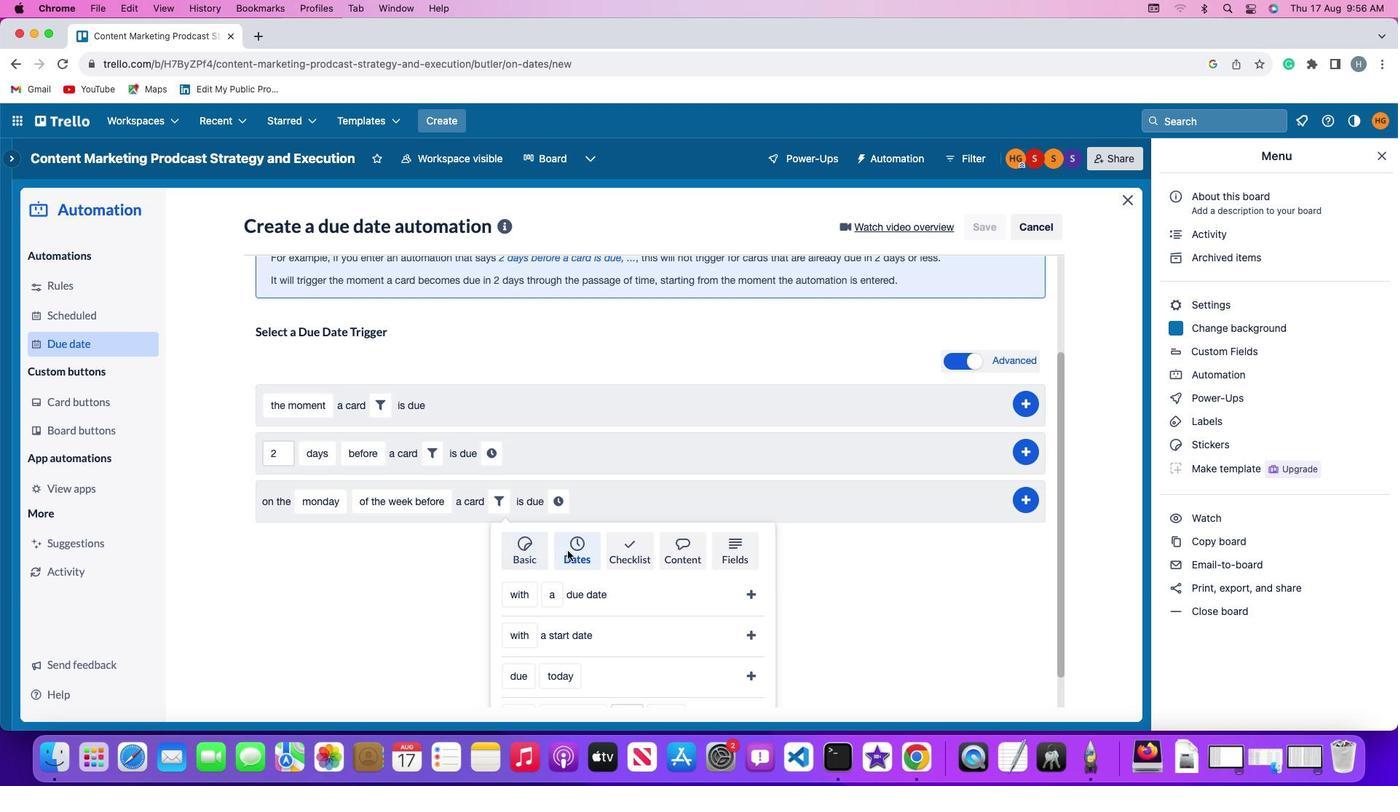 
Action: Mouse moved to (526, 595)
Screenshot: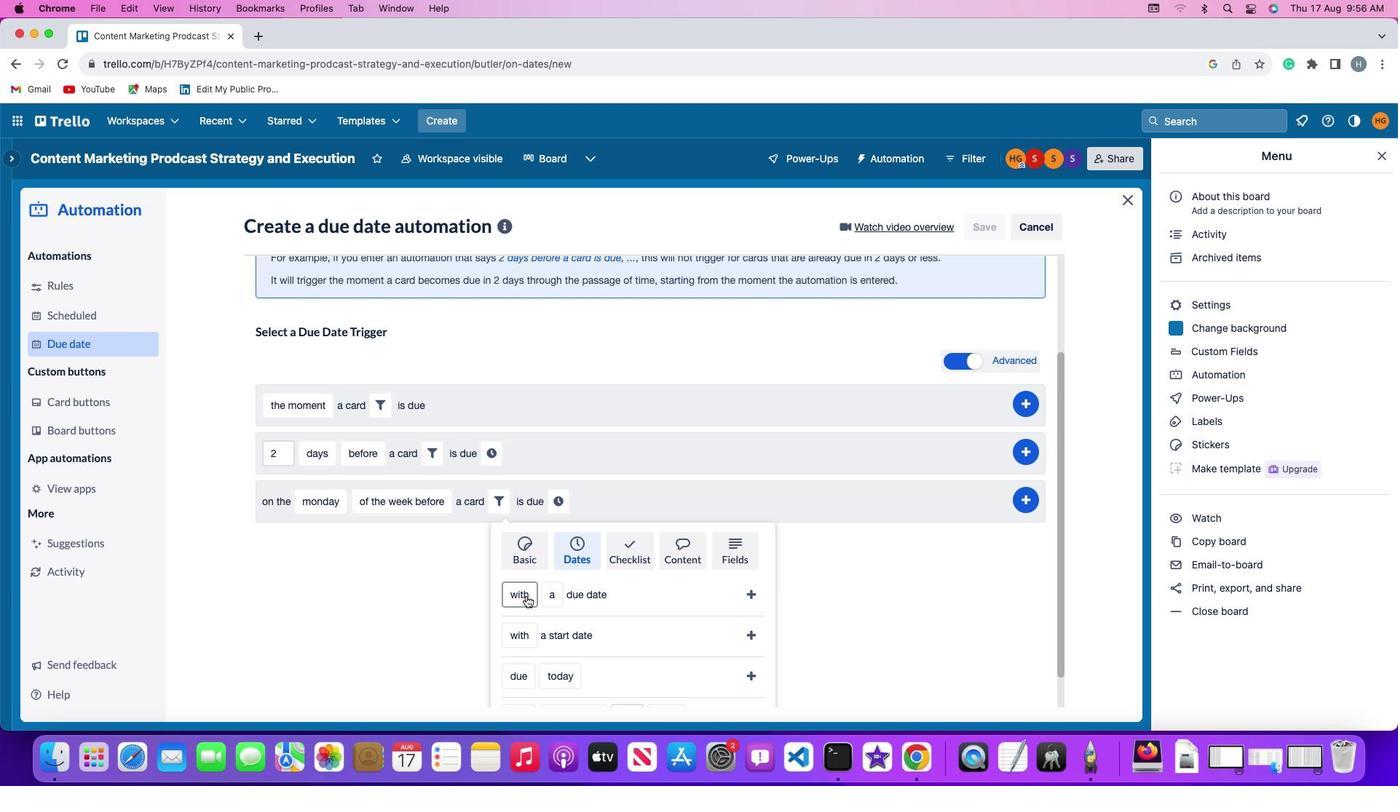 
Action: Mouse pressed left at (526, 595)
Screenshot: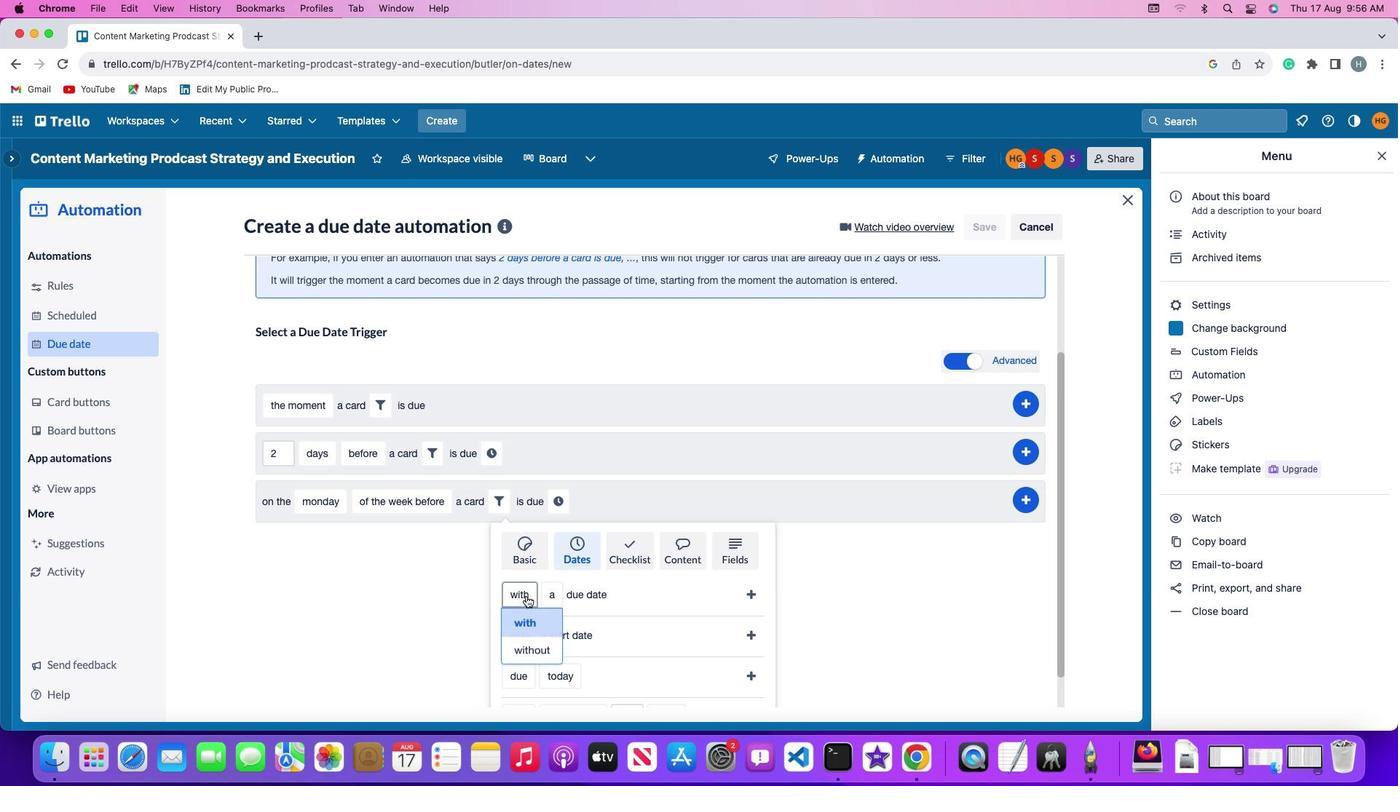 
Action: Mouse moved to (526, 622)
Screenshot: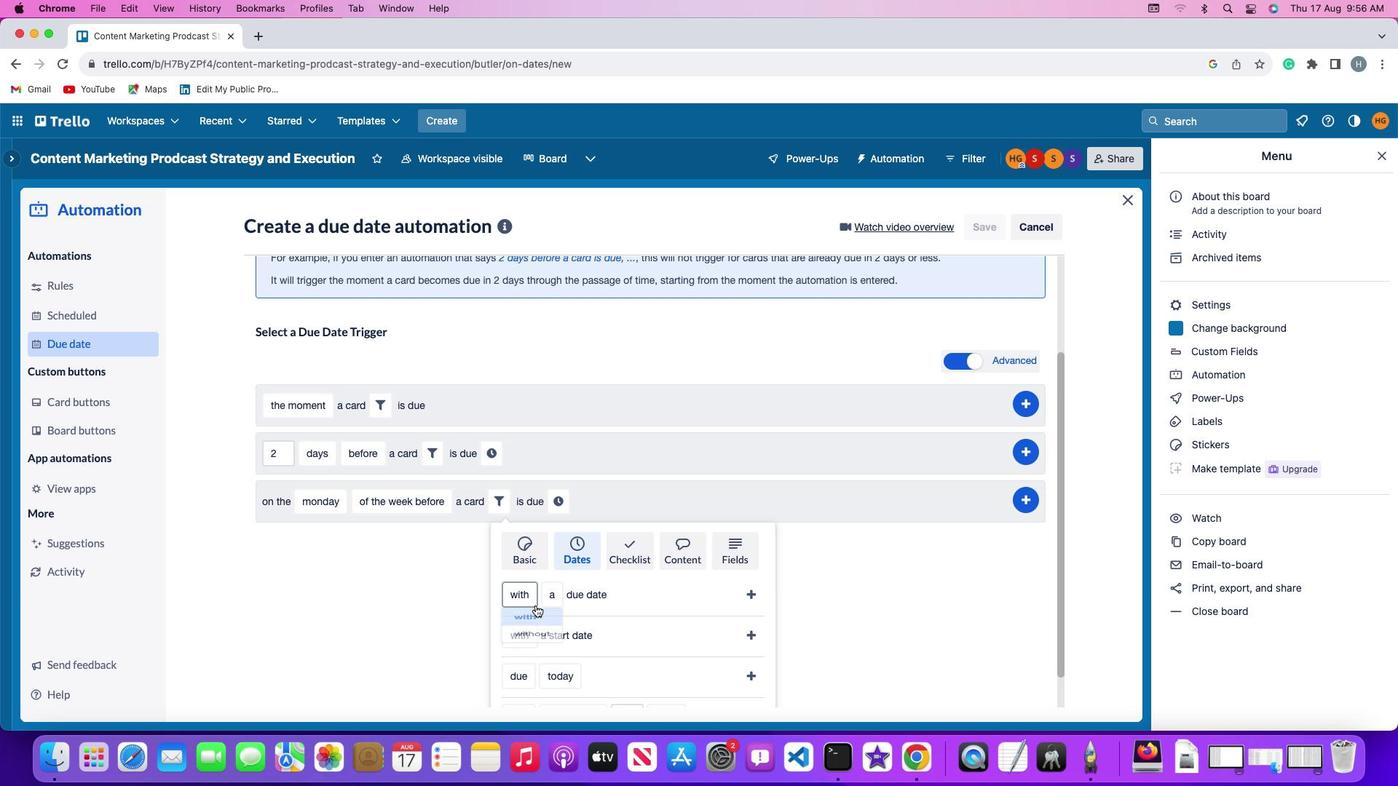 
Action: Mouse pressed left at (526, 622)
Screenshot: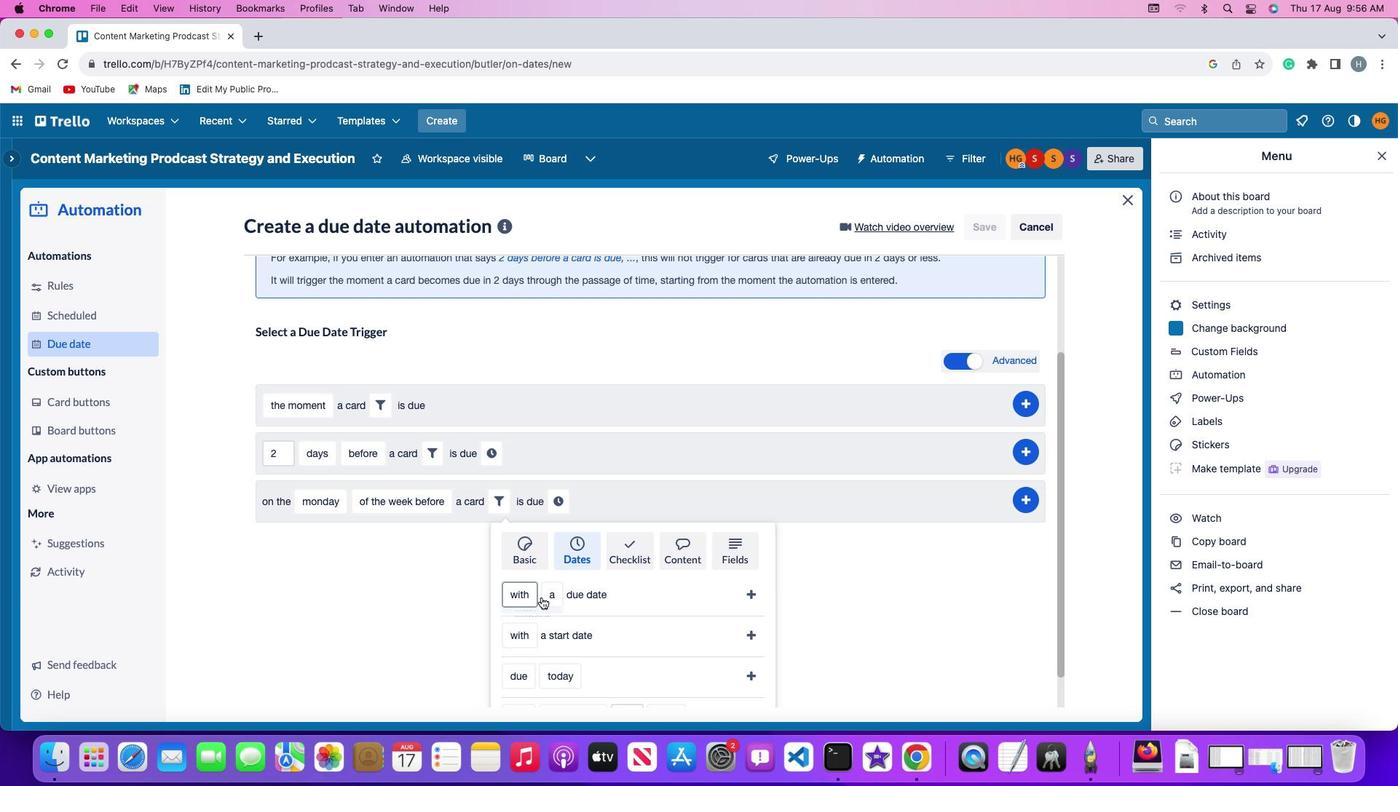 
Action: Mouse moved to (547, 590)
Screenshot: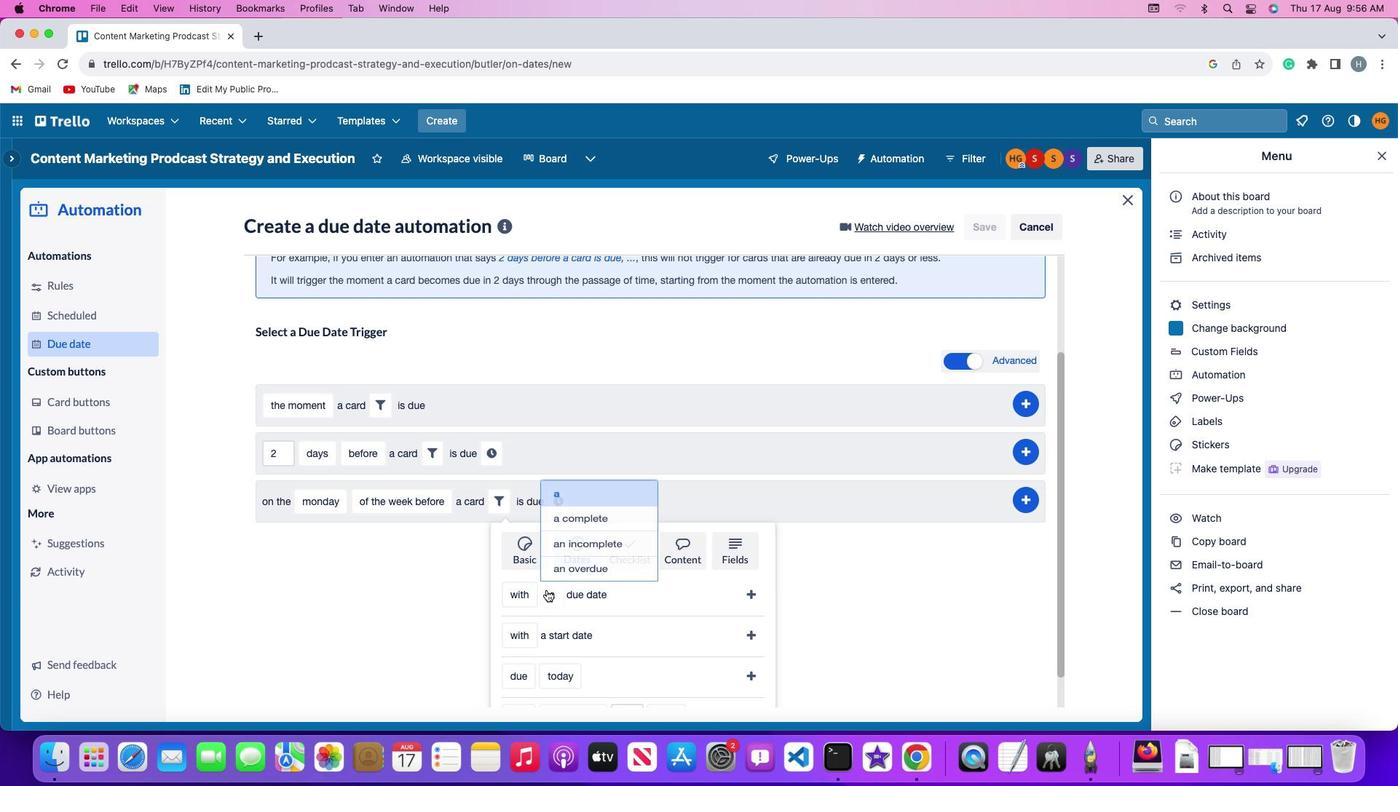 
Action: Mouse pressed left at (547, 590)
Screenshot: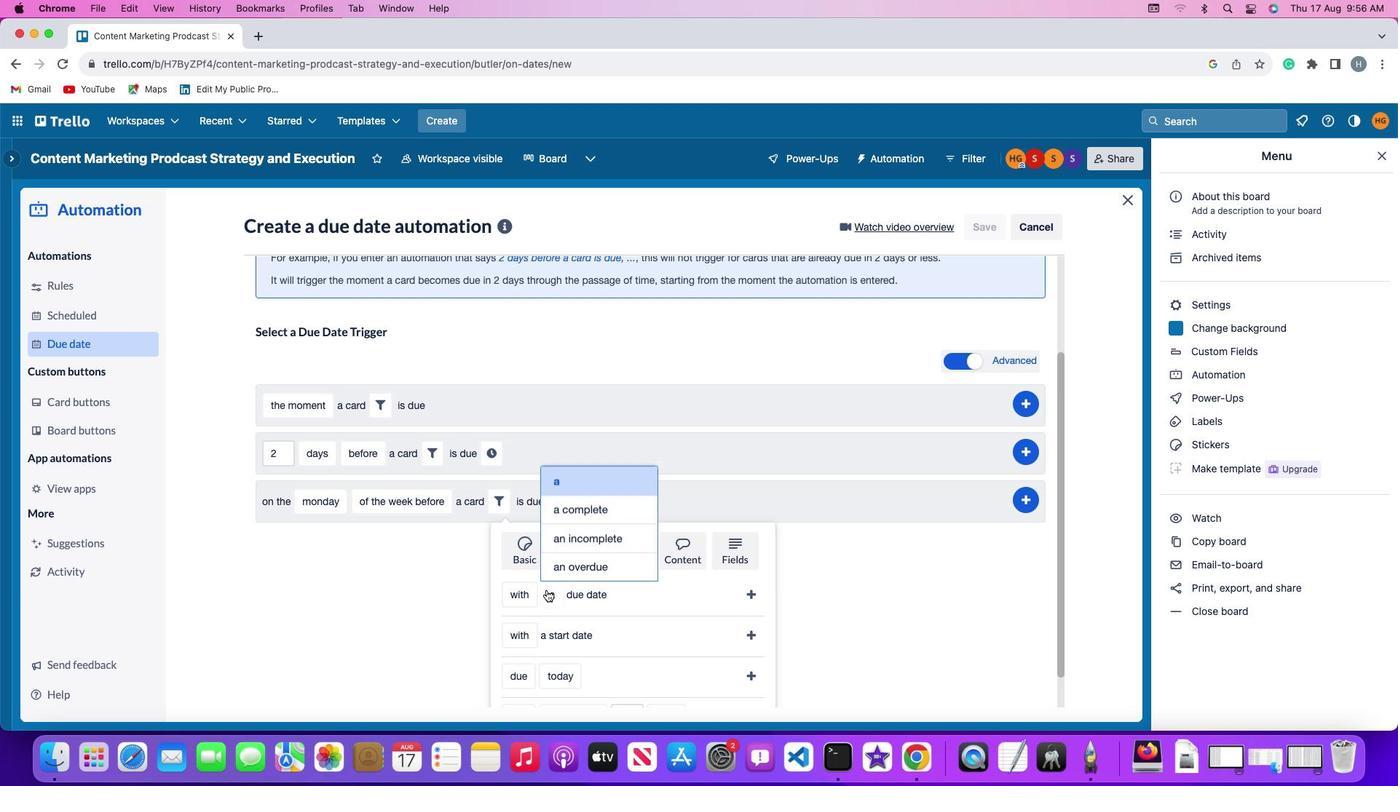 
Action: Mouse moved to (579, 508)
Screenshot: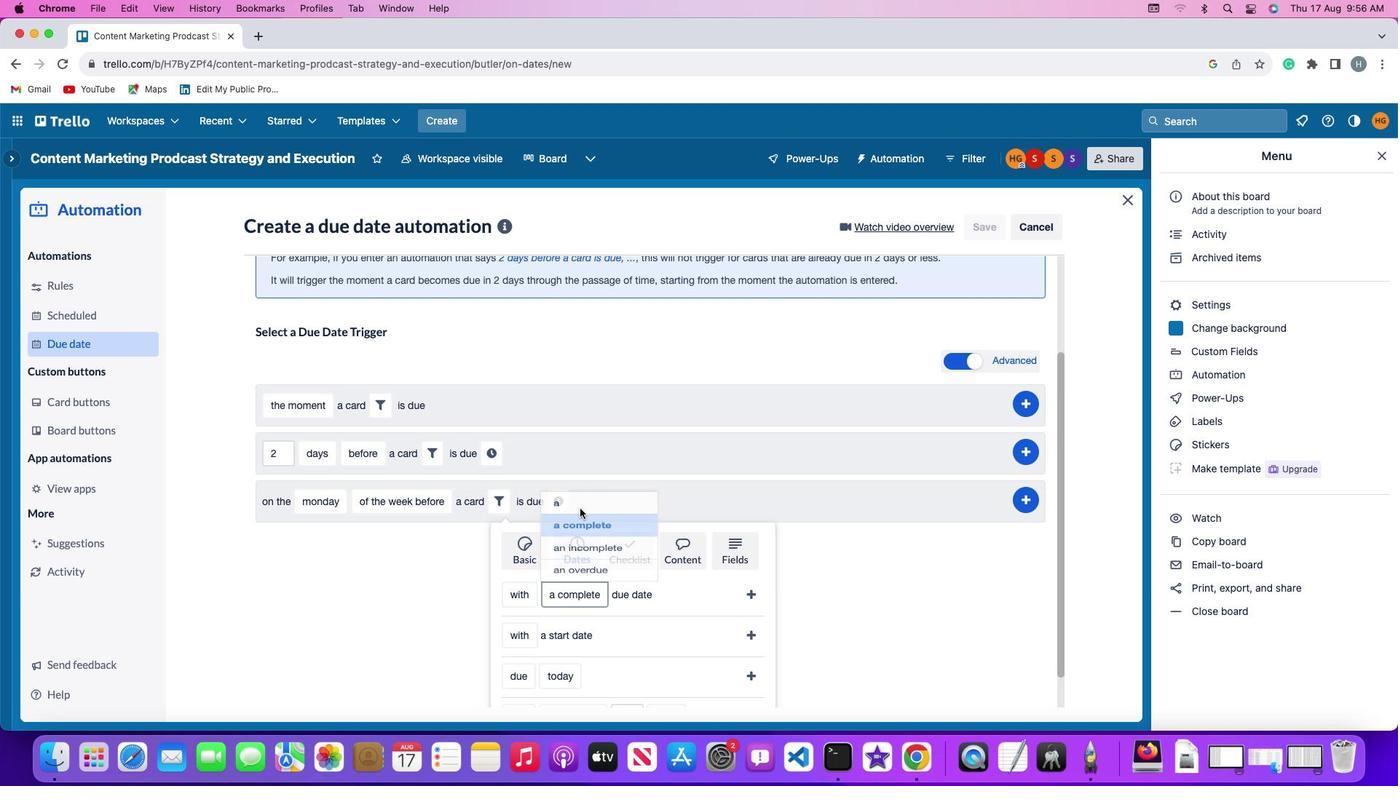 
Action: Mouse pressed left at (579, 508)
Screenshot: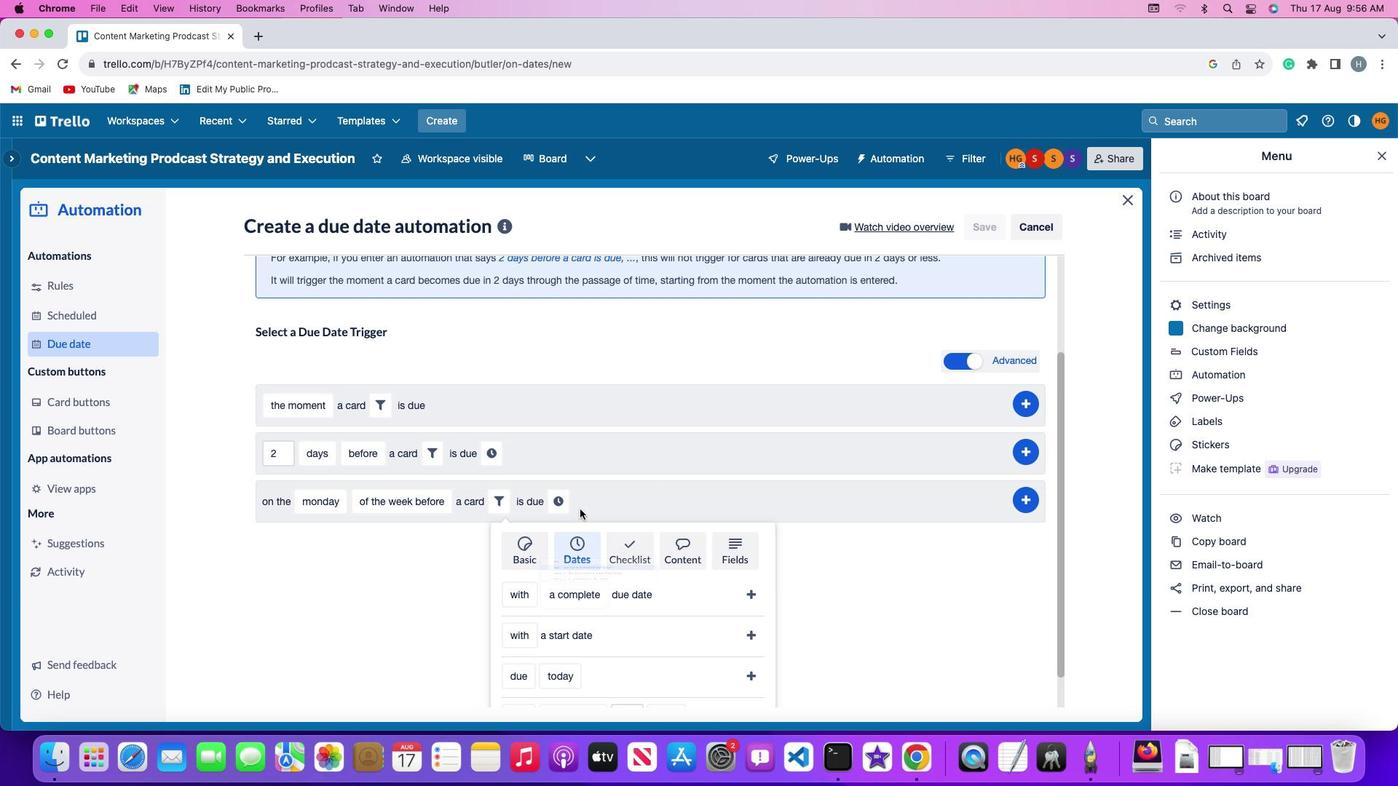 
Action: Mouse moved to (751, 592)
Screenshot: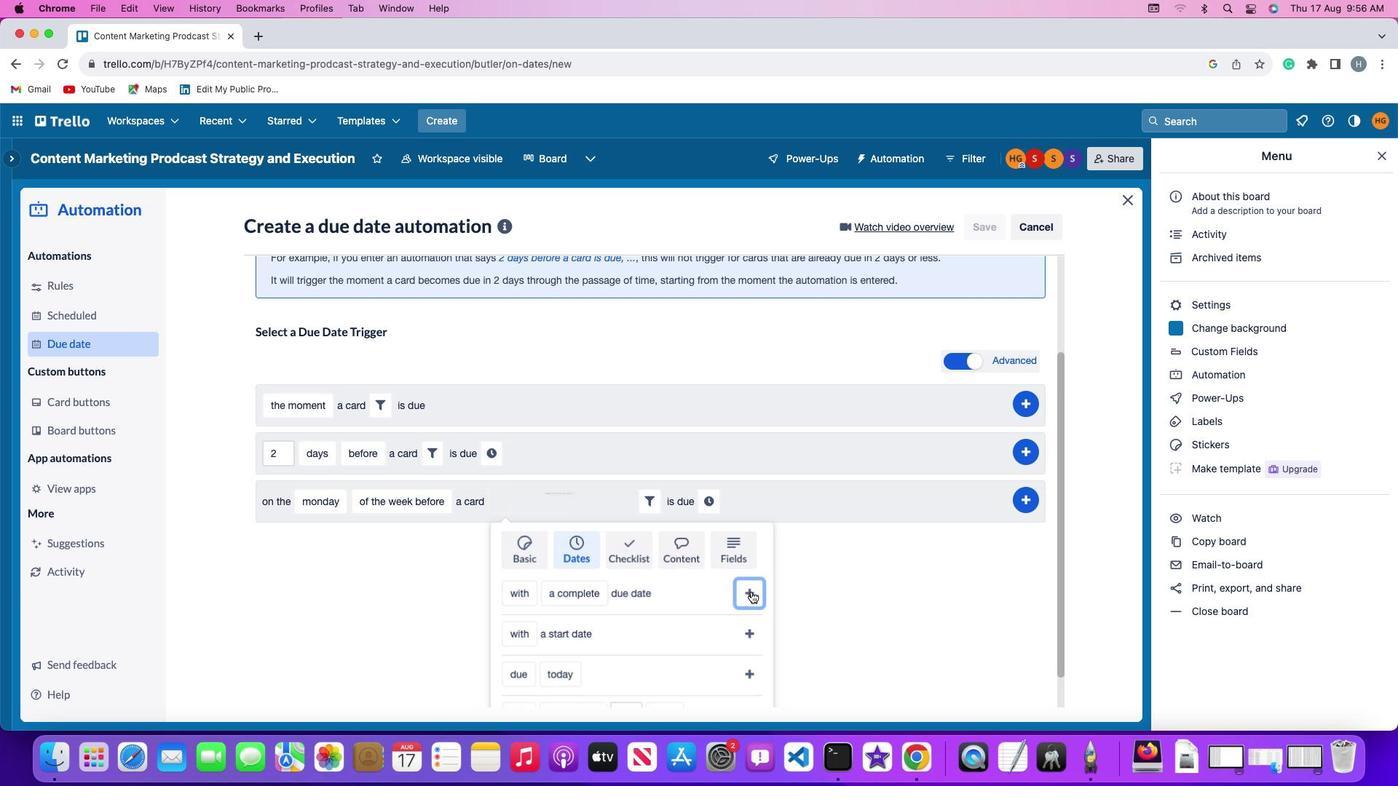 
Action: Mouse pressed left at (751, 592)
Screenshot: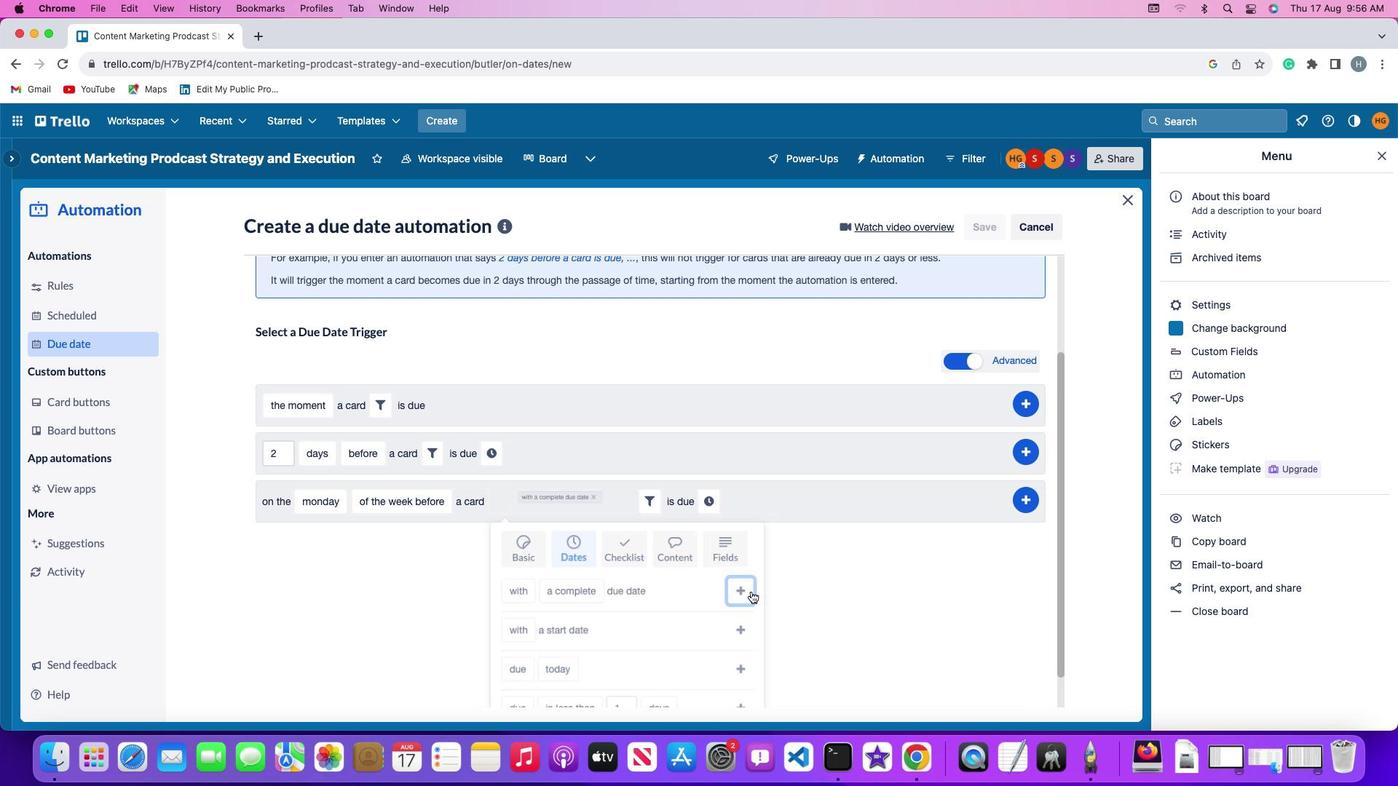 
Action: Mouse moved to (713, 636)
Screenshot: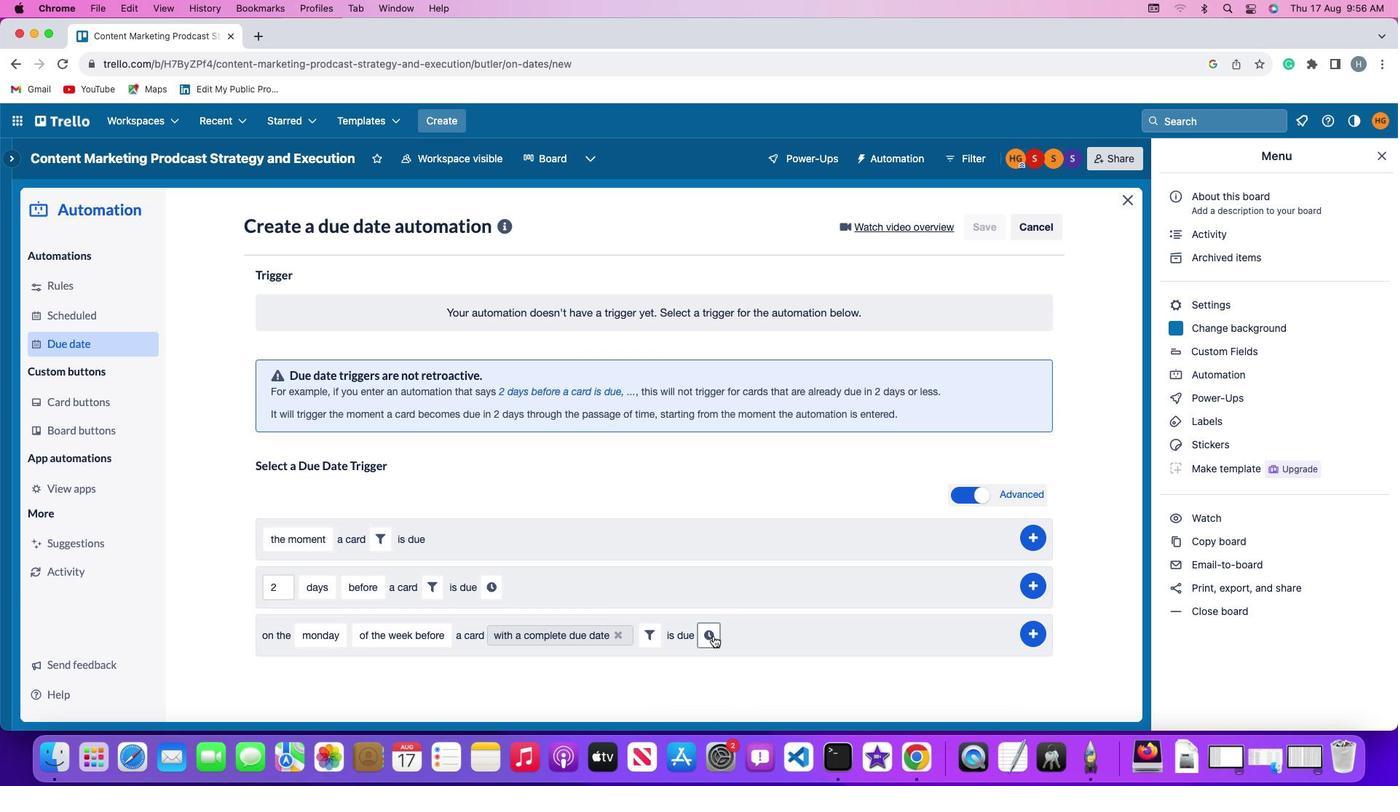 
Action: Mouse pressed left at (713, 636)
Screenshot: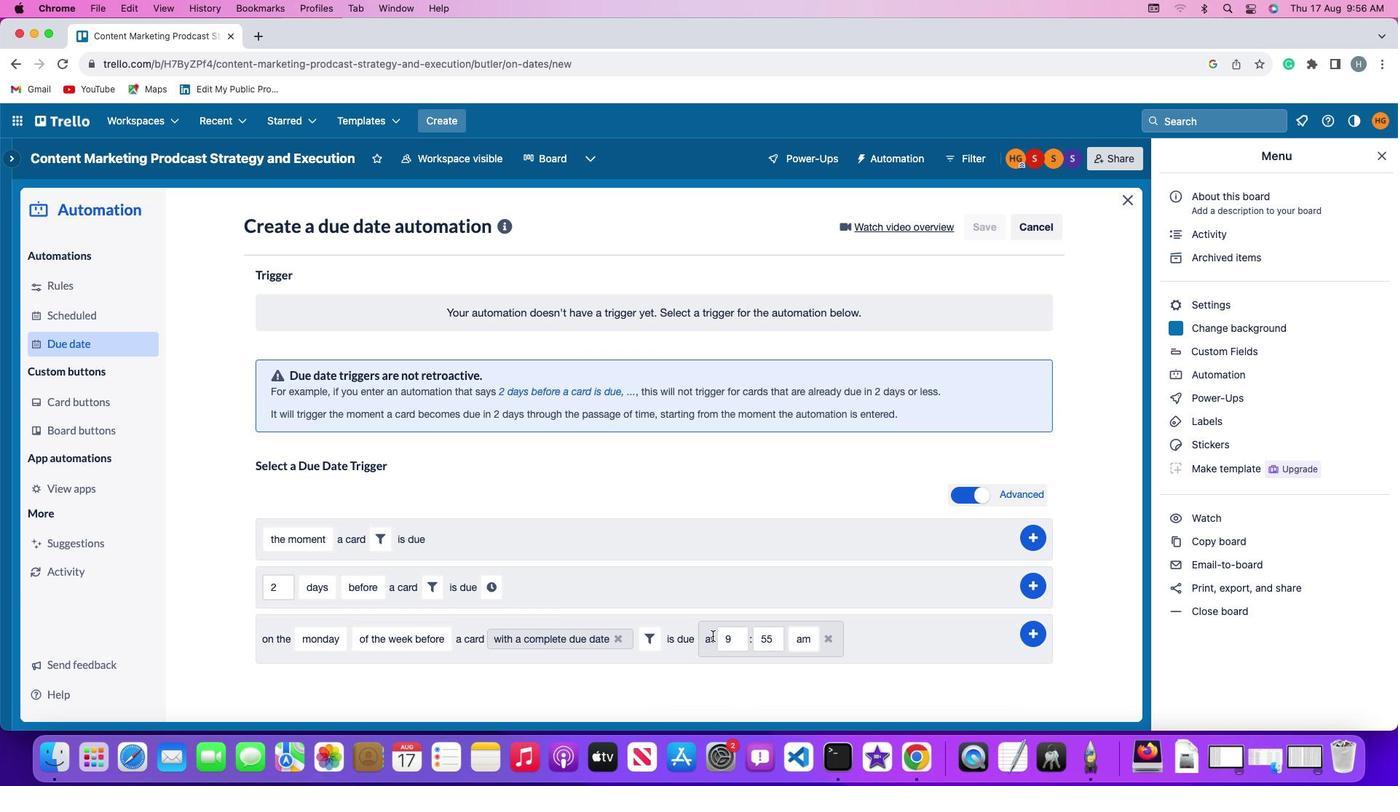 
Action: Mouse moved to (740, 641)
Screenshot: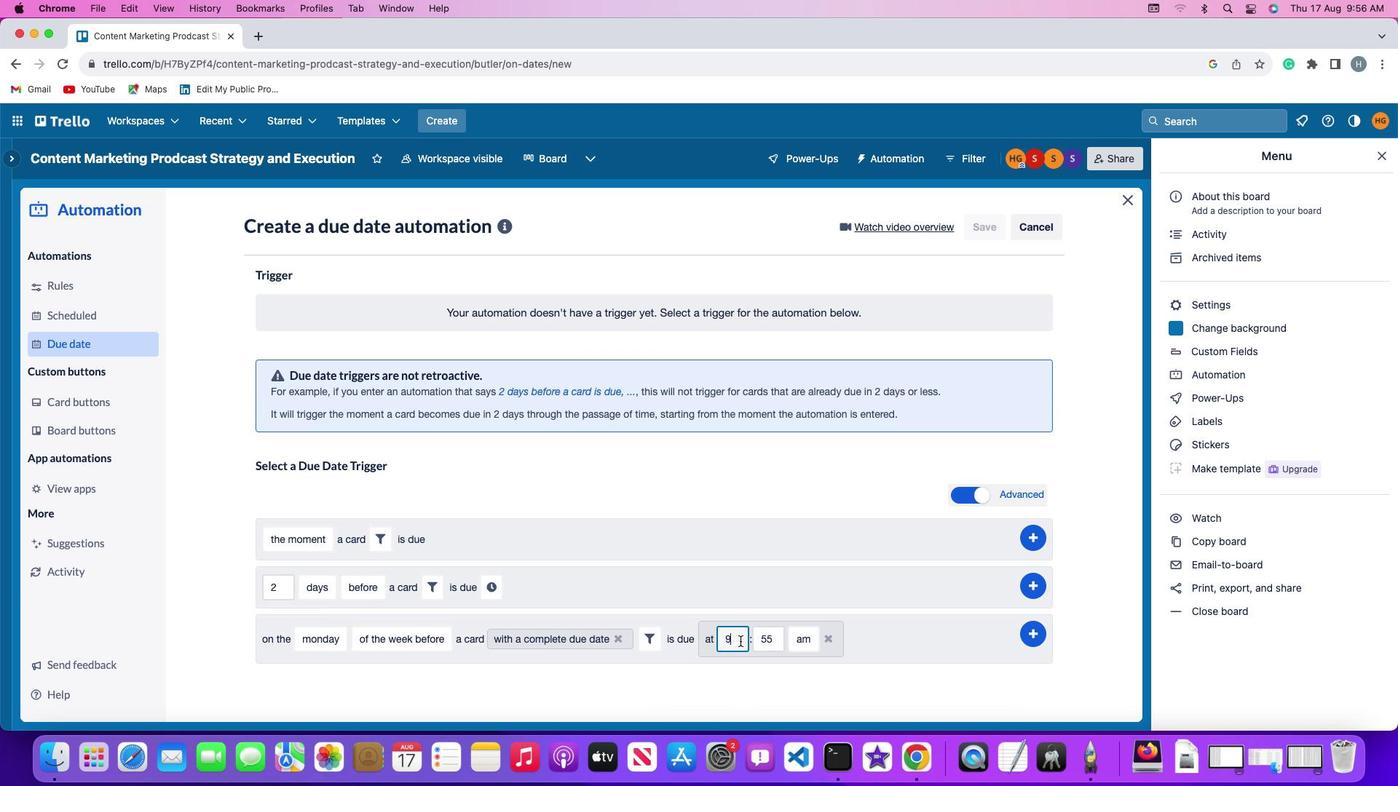 
Action: Mouse pressed left at (740, 641)
Screenshot: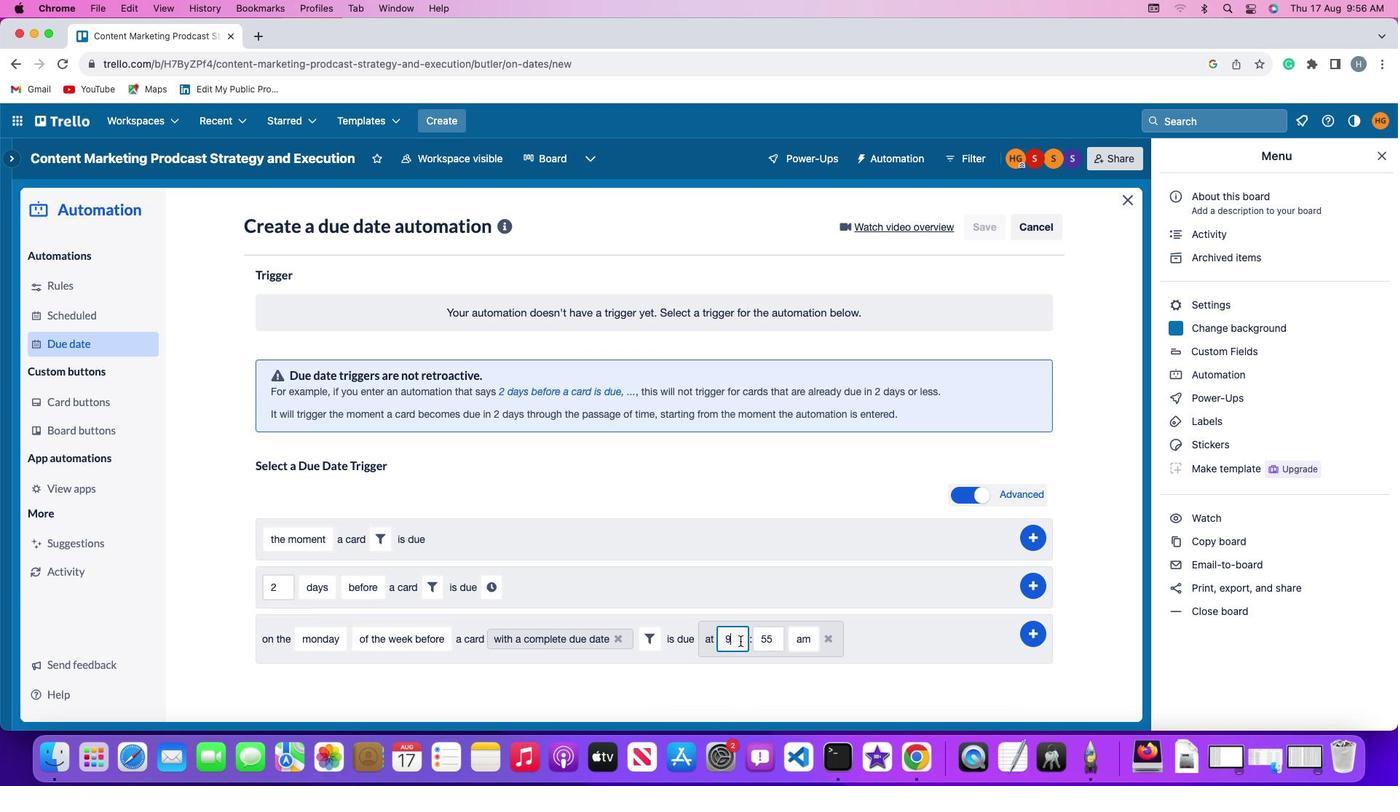 
Action: Key pressed Key.backspace'1''1'
Screenshot: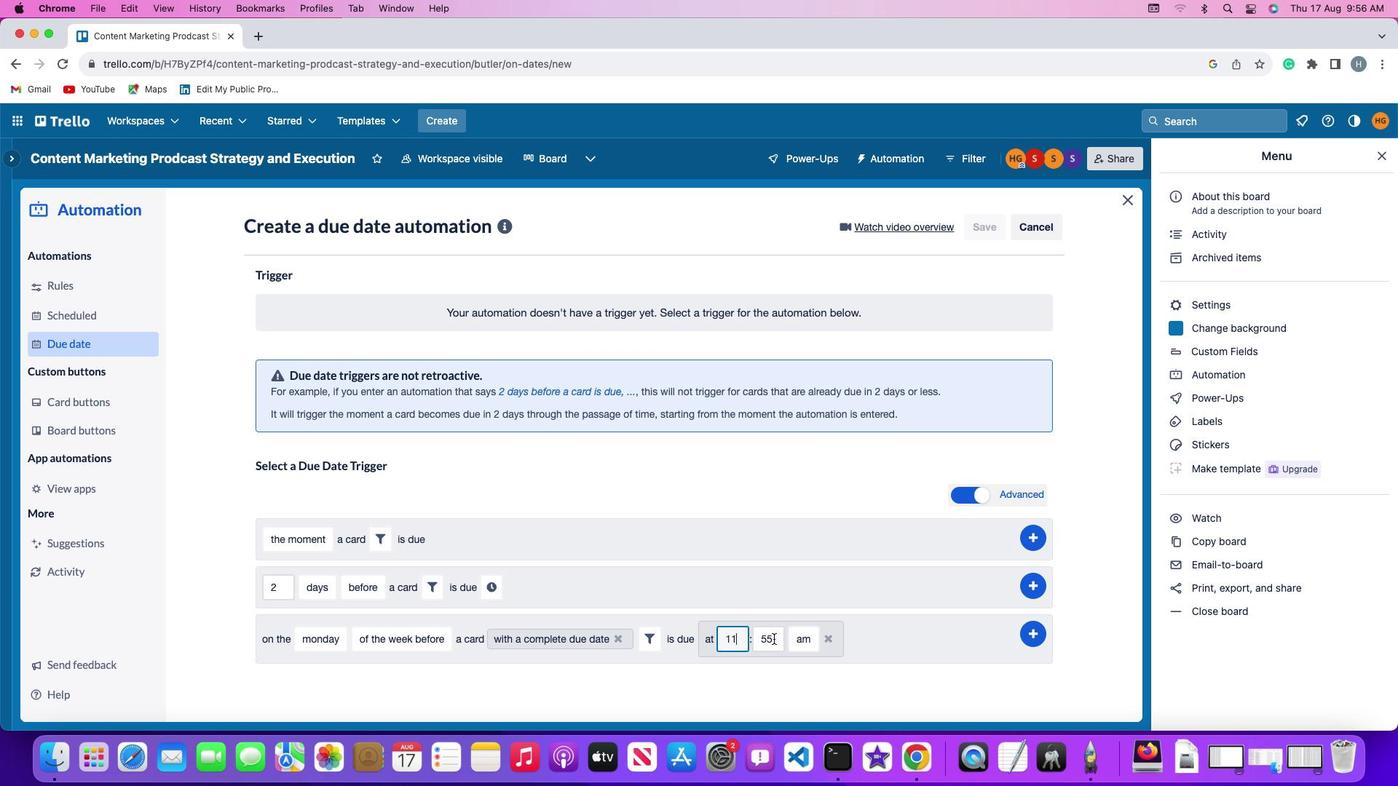 
Action: Mouse moved to (778, 639)
Screenshot: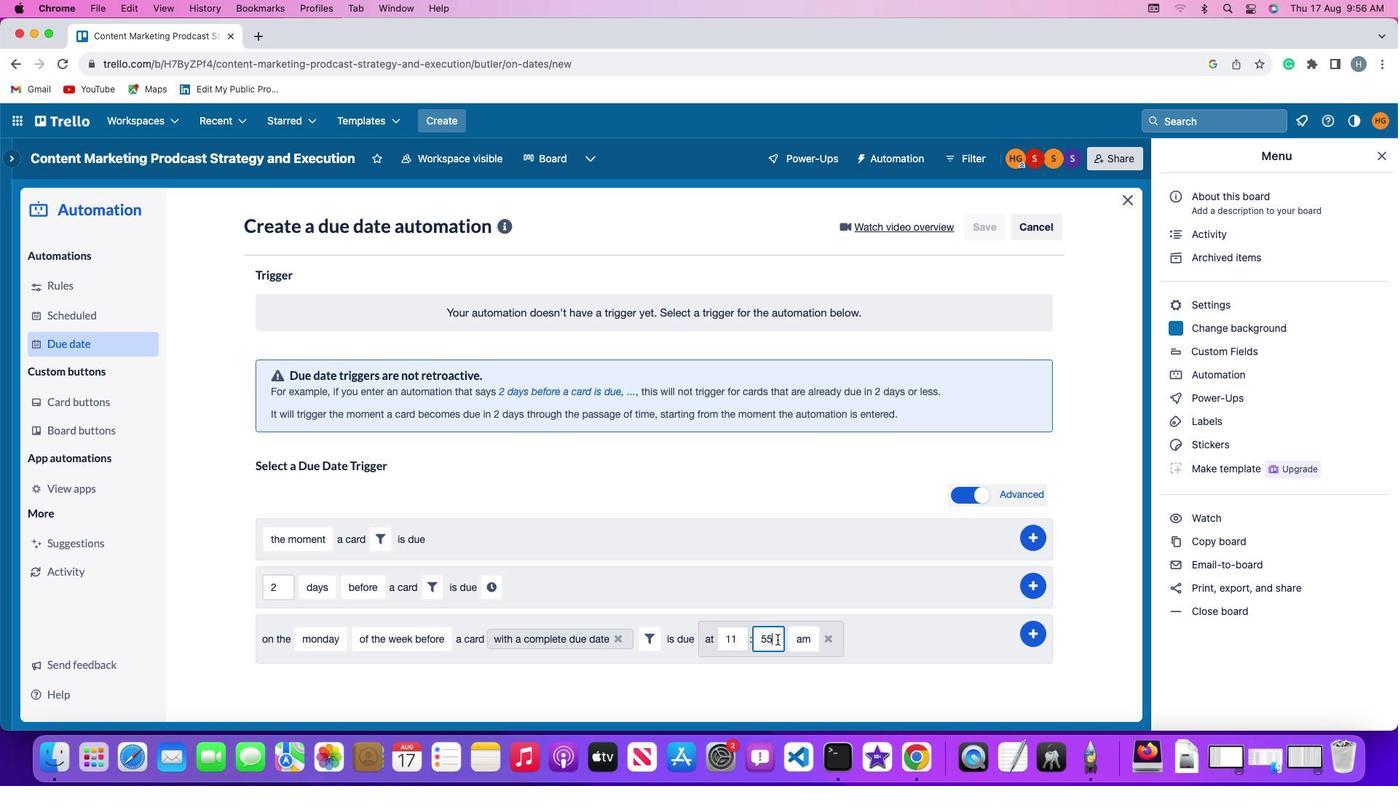 
Action: Mouse pressed left at (778, 639)
Screenshot: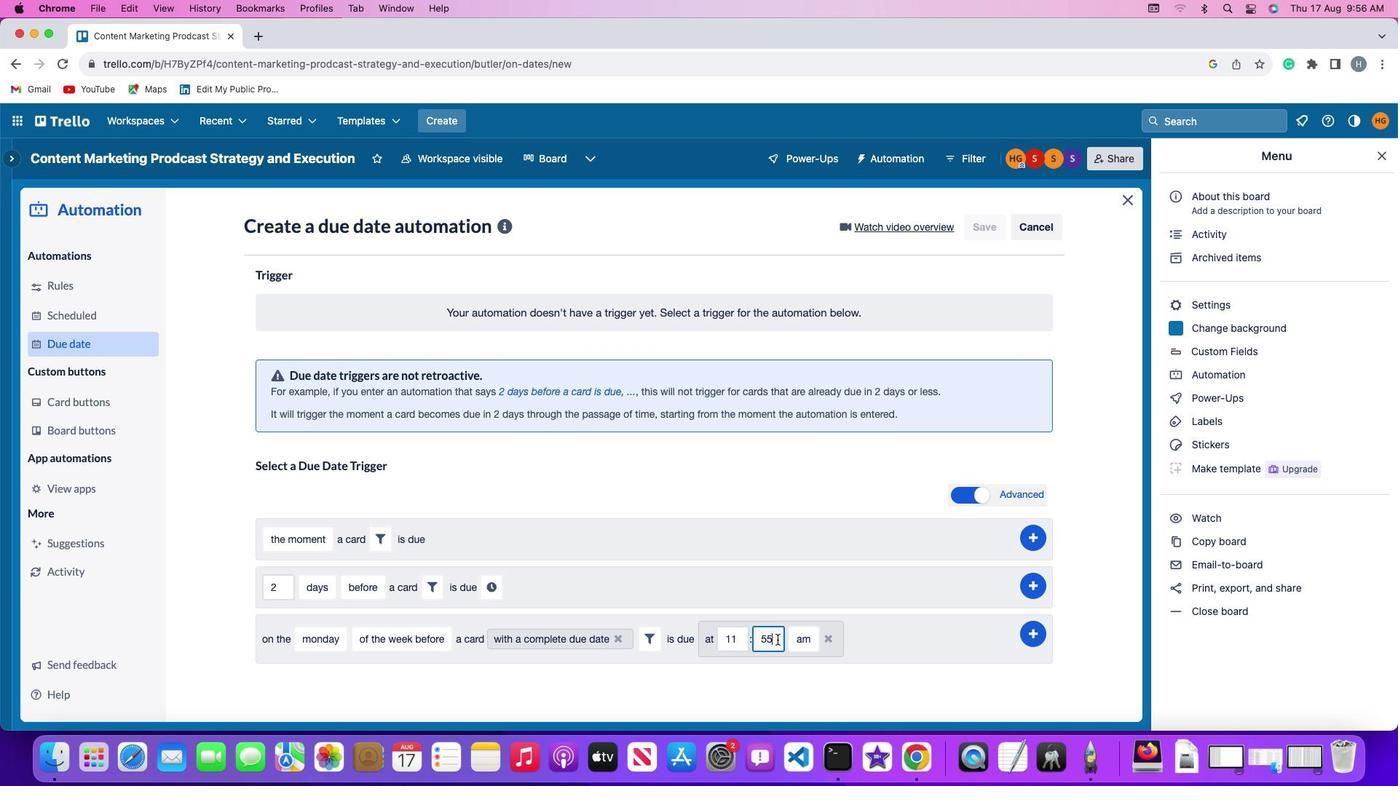 
Action: Mouse moved to (778, 639)
Screenshot: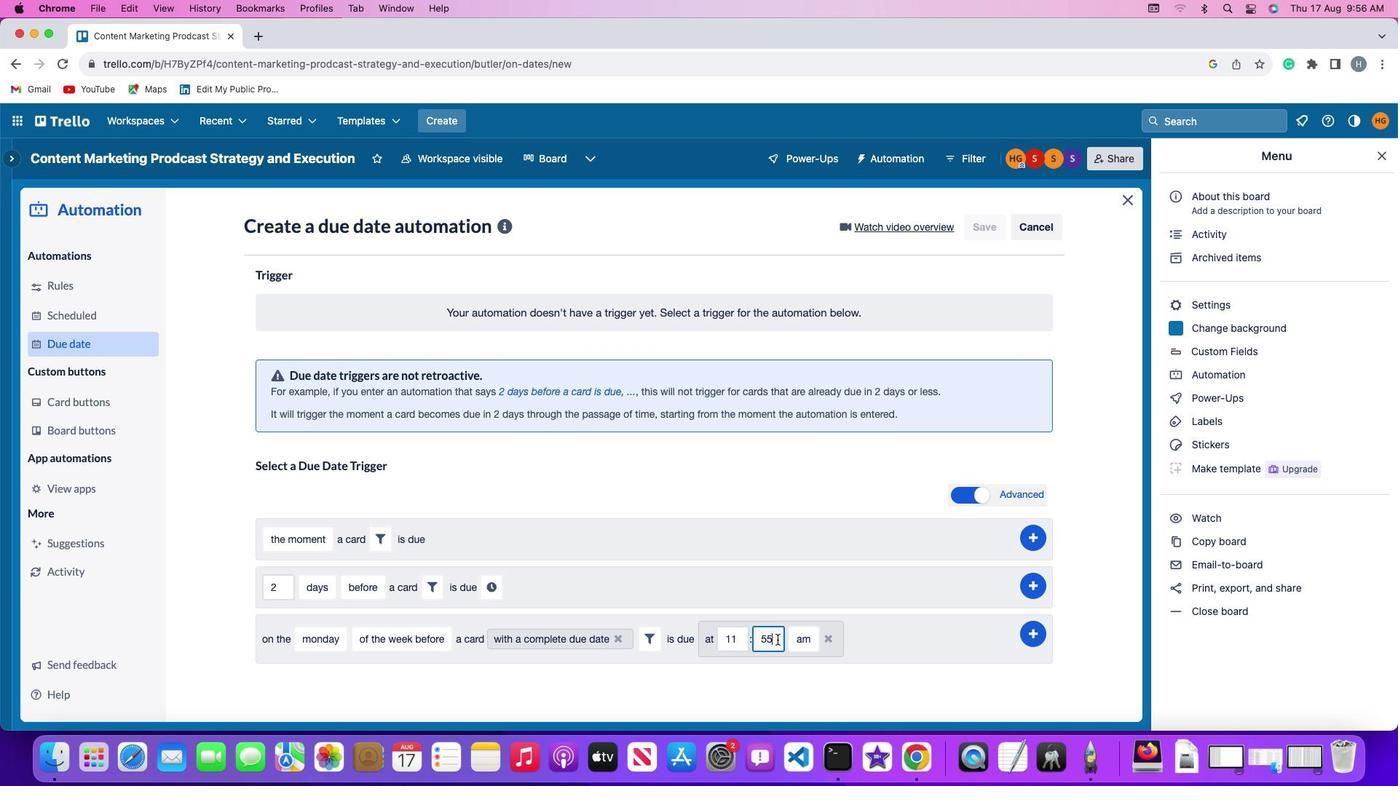 
Action: Key pressed Key.backspaceKey.backspace'0''0'
Screenshot: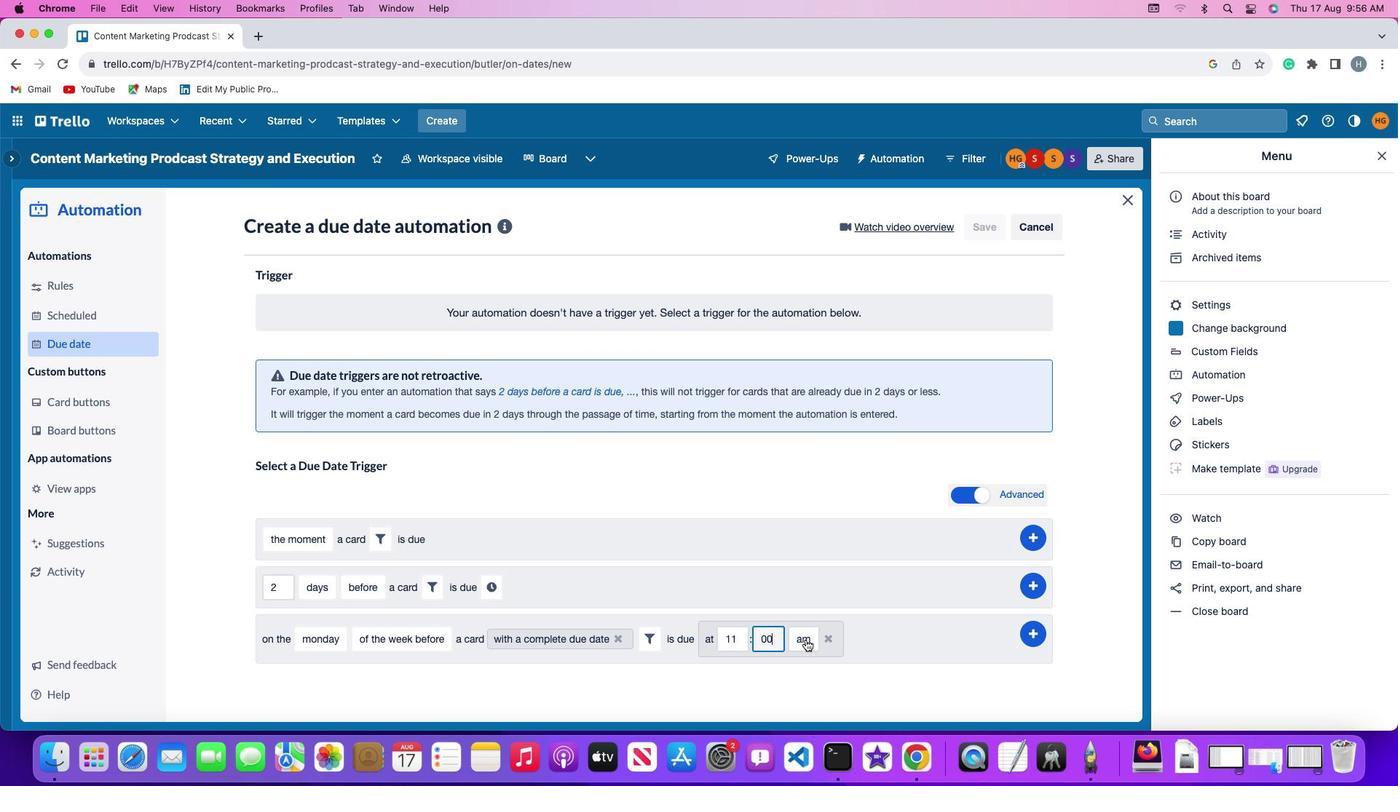 
Action: Mouse moved to (807, 639)
Screenshot: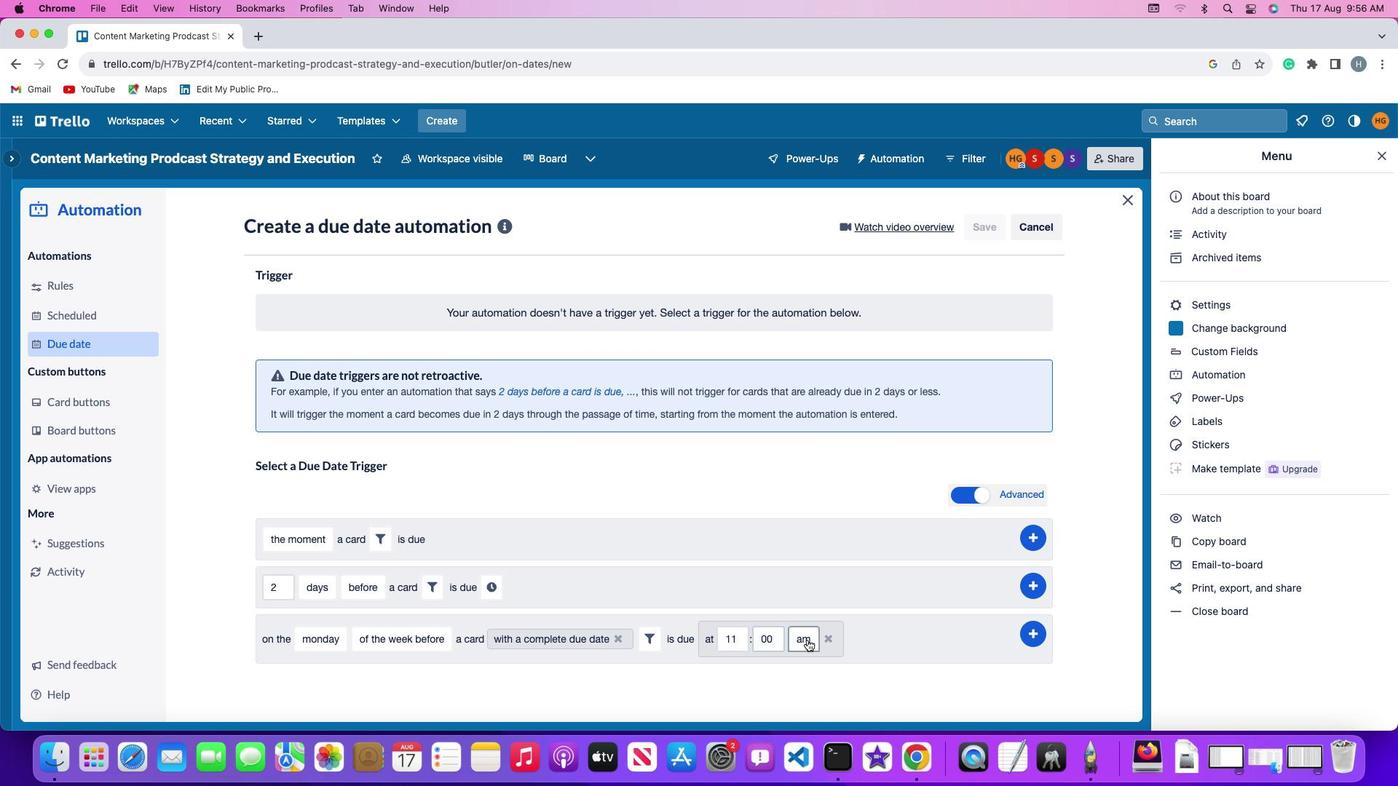
Action: Mouse pressed left at (807, 639)
Screenshot: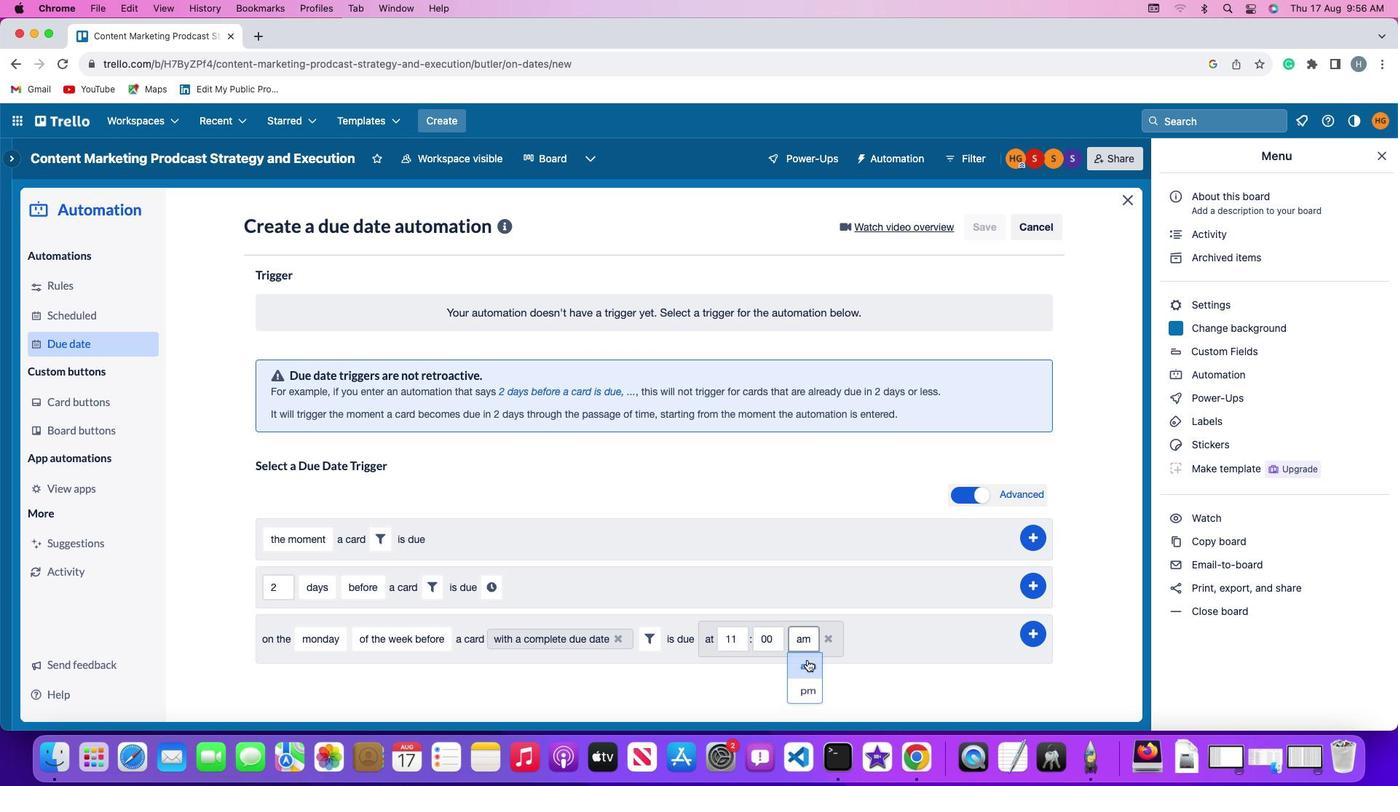 
Action: Mouse moved to (805, 665)
Screenshot: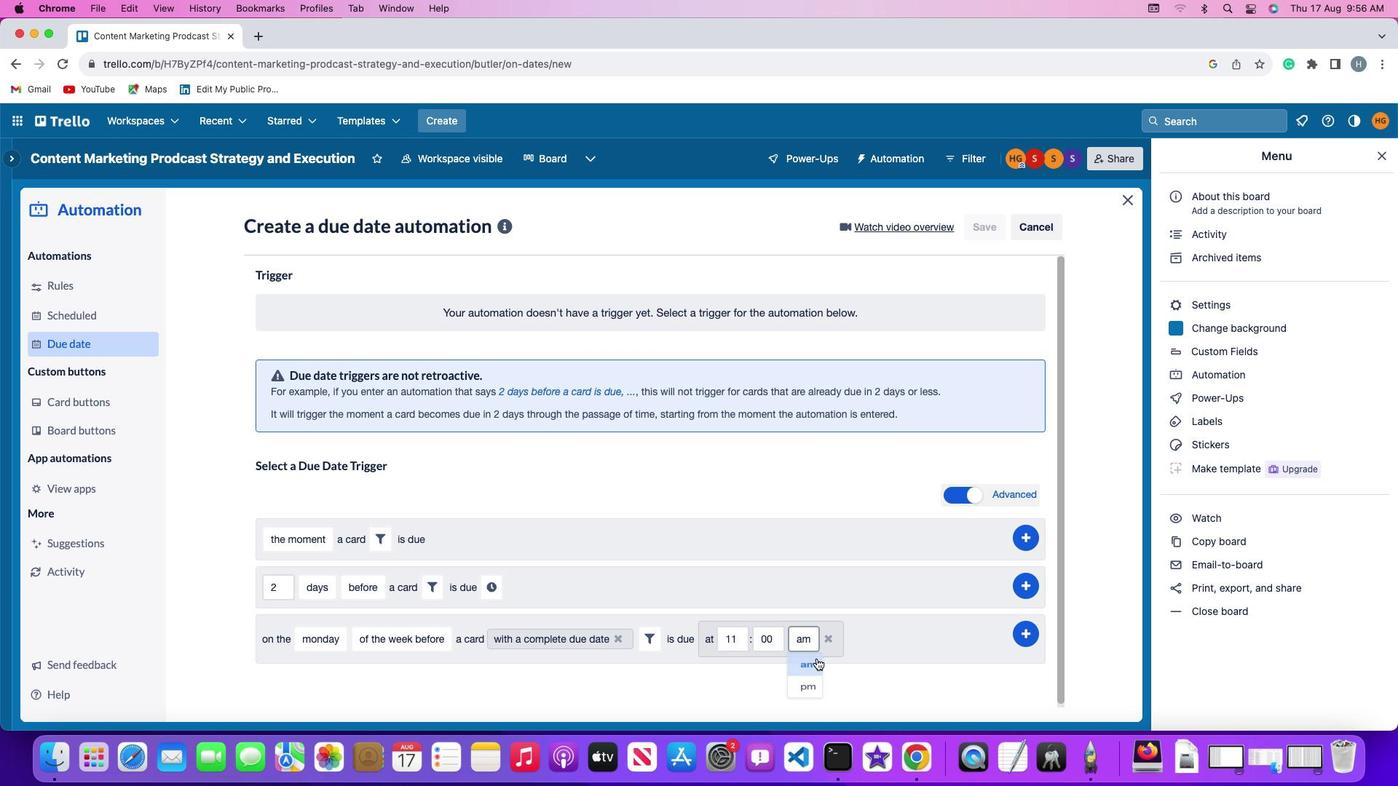 
Action: Mouse pressed left at (805, 665)
Screenshot: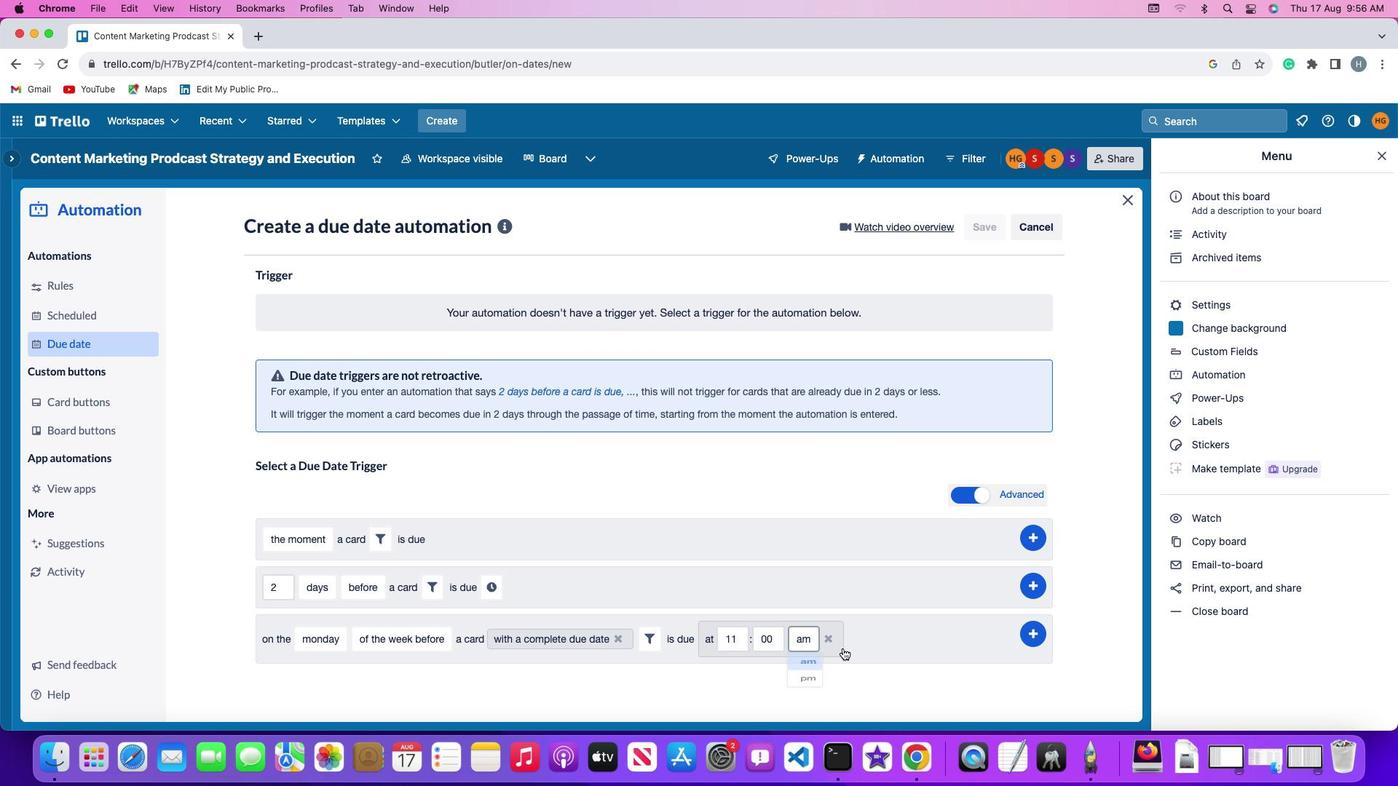 
Action: Mouse moved to (1034, 630)
Screenshot: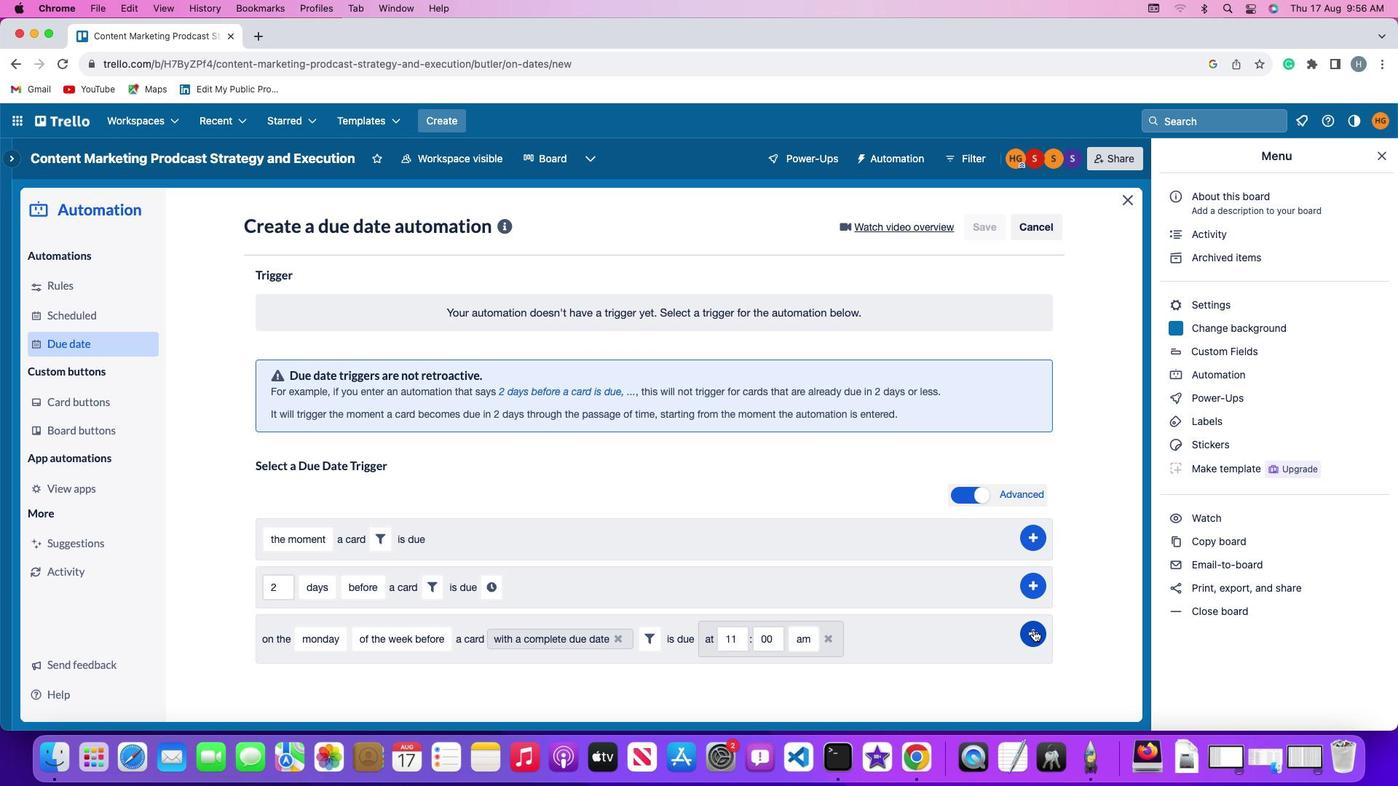 
Action: Mouse pressed left at (1034, 630)
Screenshot: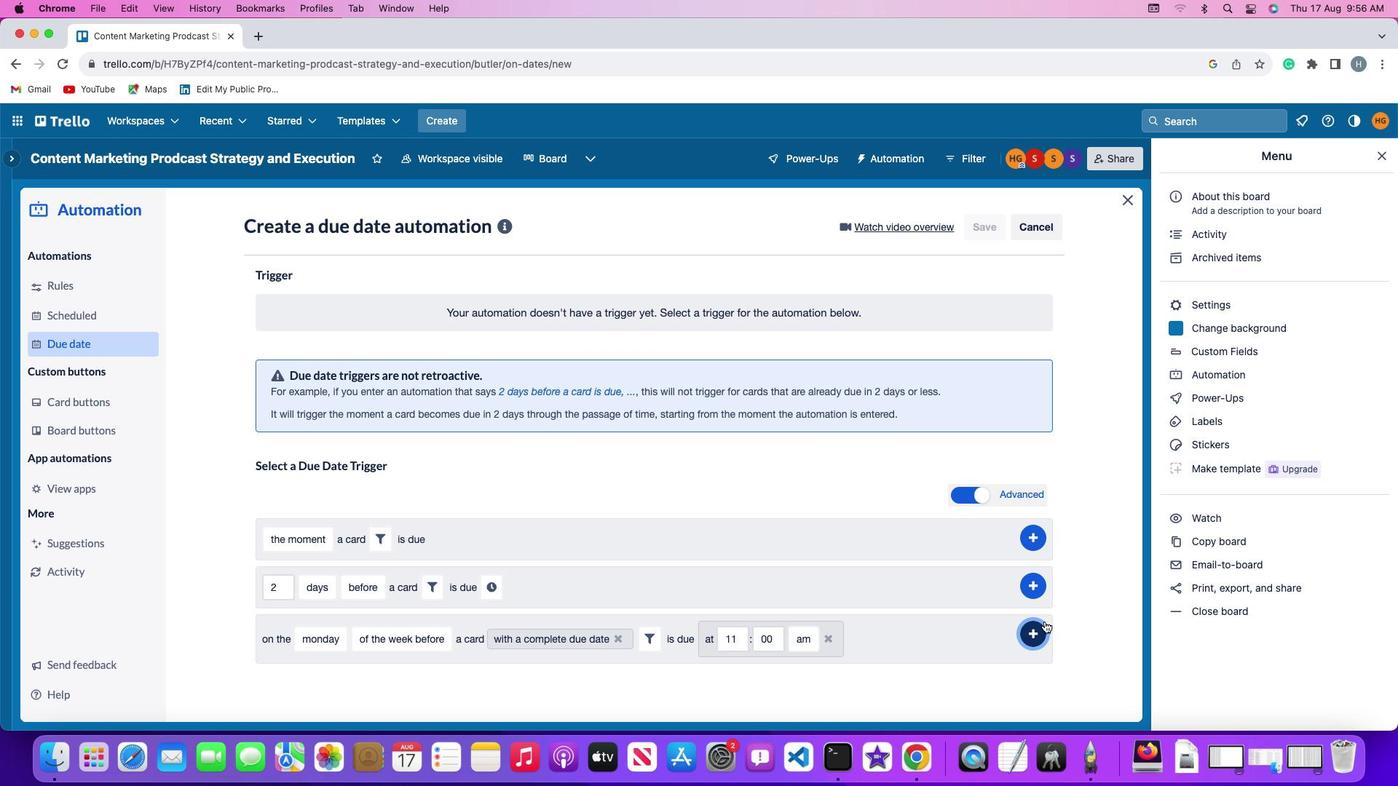 
Action: Mouse moved to (1074, 507)
Screenshot: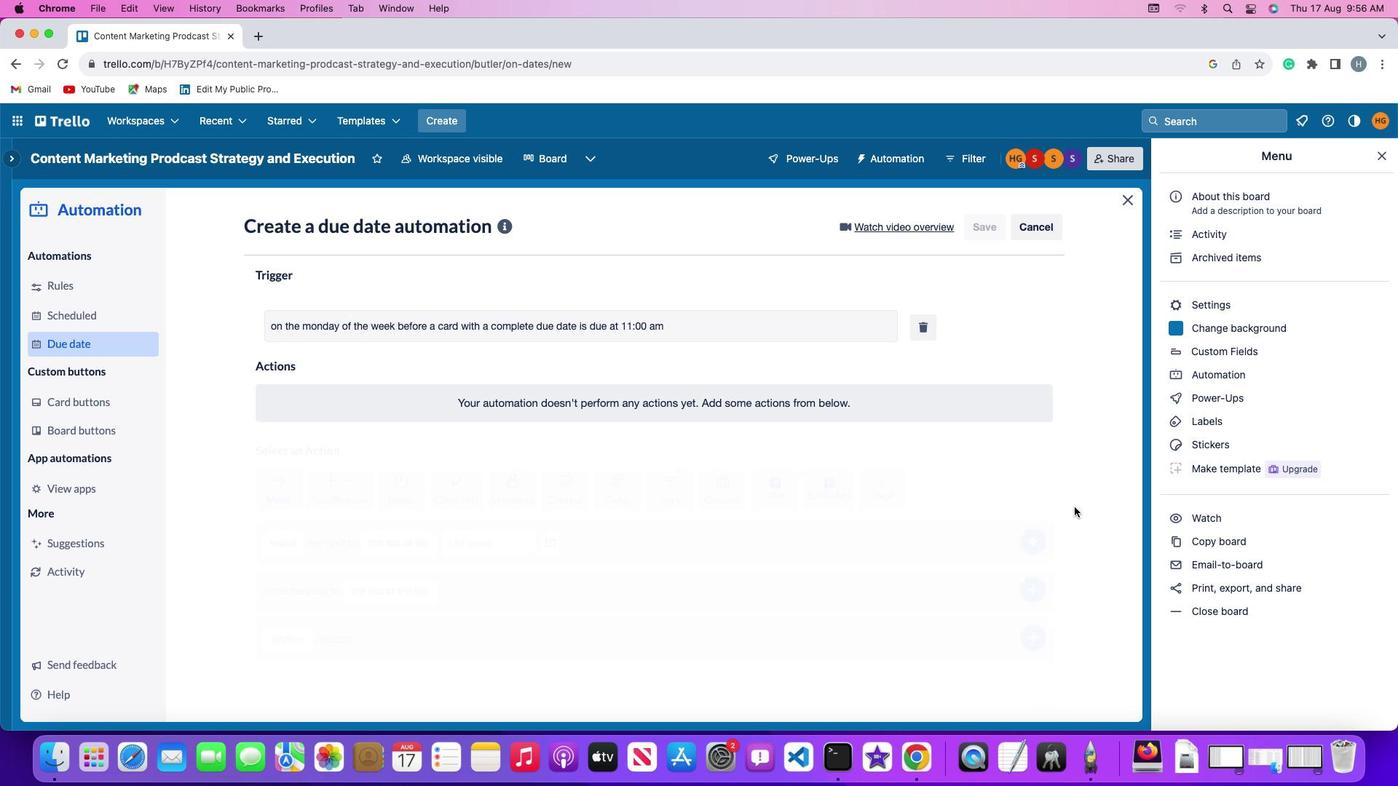 
